 Task: Look for space in Arsikere, India from 7th July, 2023 to 14th July, 2023 for 1 adult in price range Rs.6000 to Rs.14000. Place can be shared room with 1  bedroom having 1 bed and 1 bathroom. Property type can be house, flat, guest house, hotel. Amenities needed are: wifi. Booking option can be shelf check-in. Required host language is English.
Action: Mouse moved to (446, 101)
Screenshot: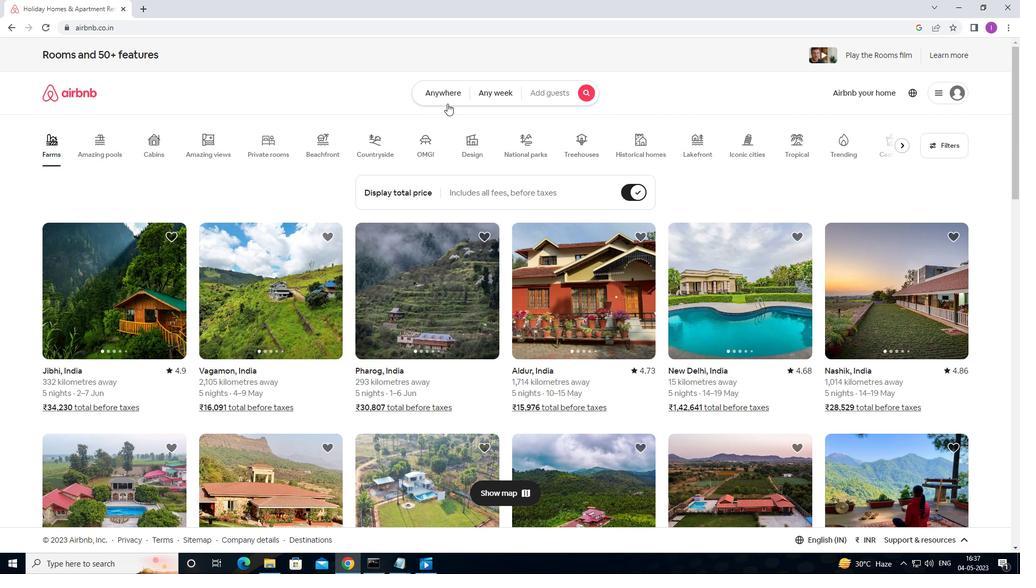 
Action: Mouse pressed left at (446, 101)
Screenshot: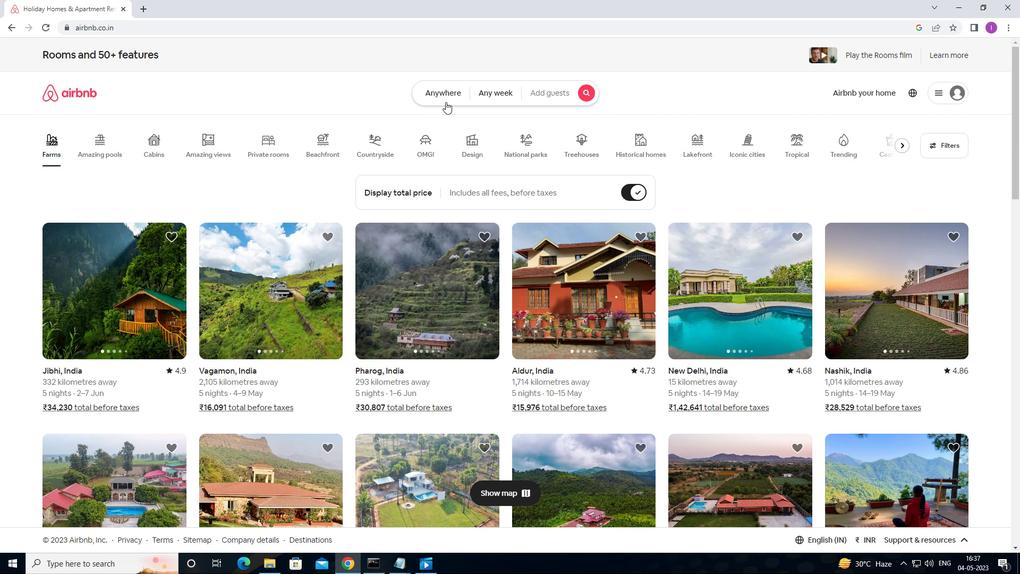 
Action: Mouse moved to (319, 134)
Screenshot: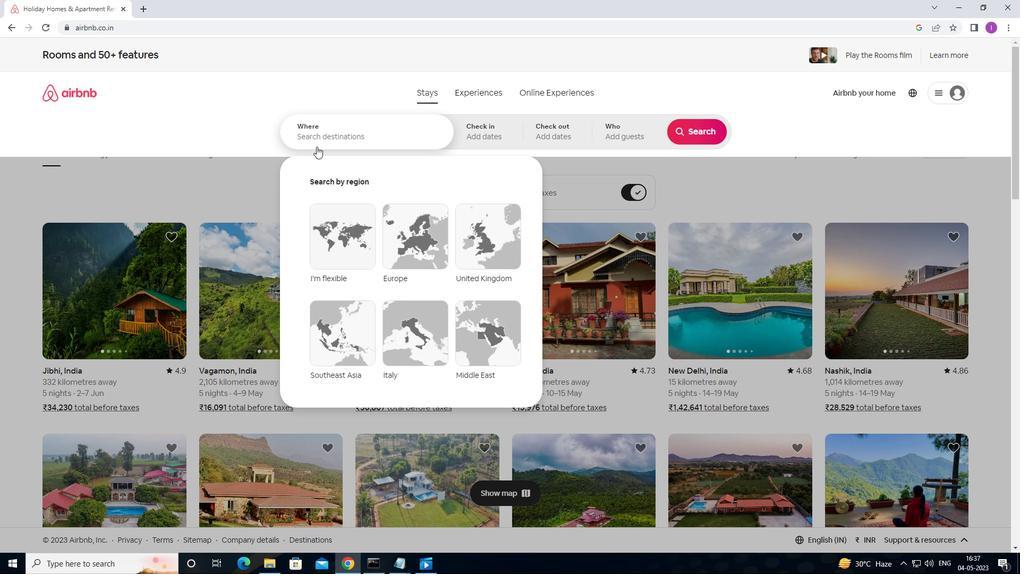 
Action: Mouse pressed left at (319, 134)
Screenshot: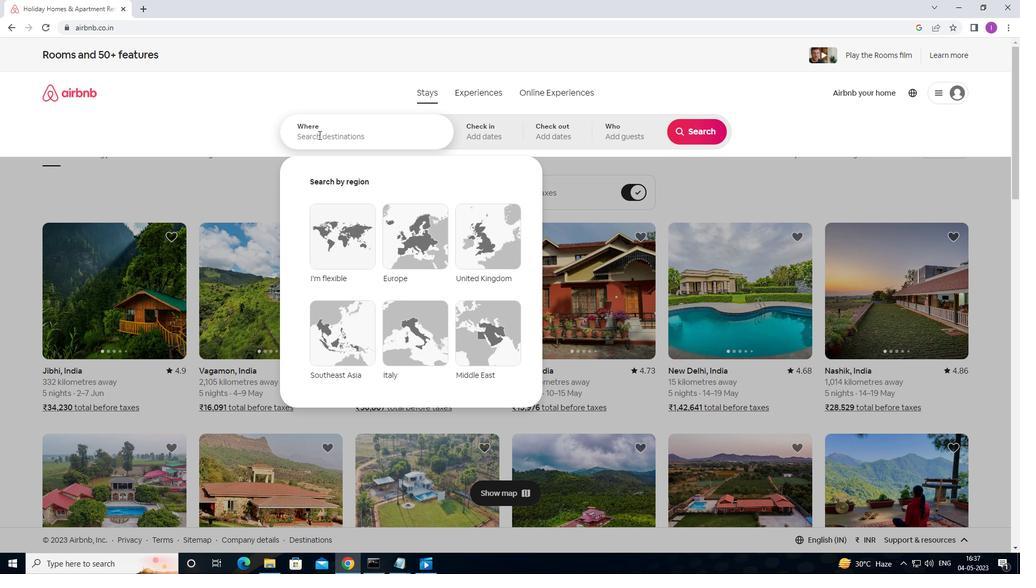 
Action: Key pressed <Key.shift>ARSIKERE,<Key.shift>INDIA
Screenshot: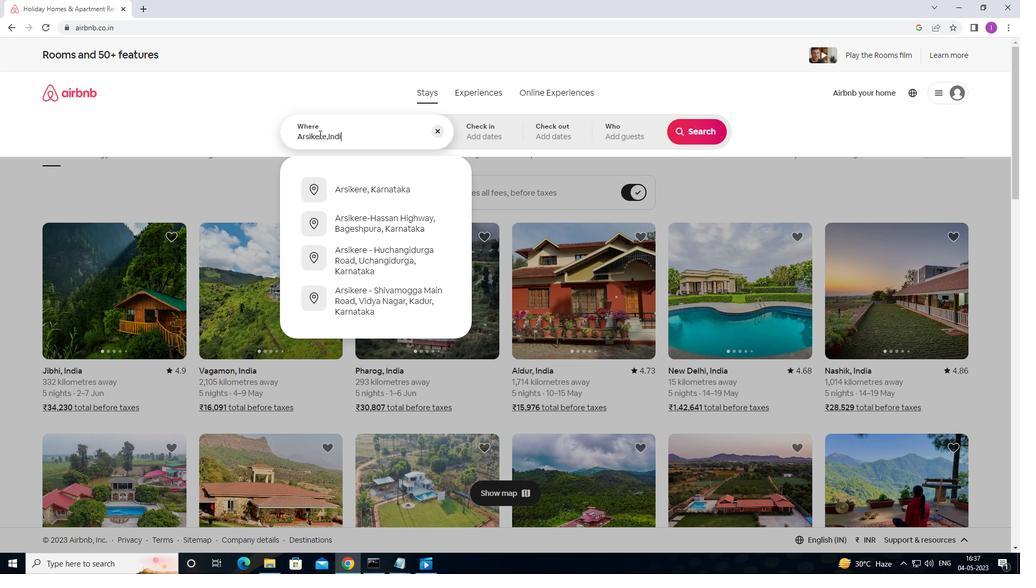 
Action: Mouse moved to (472, 127)
Screenshot: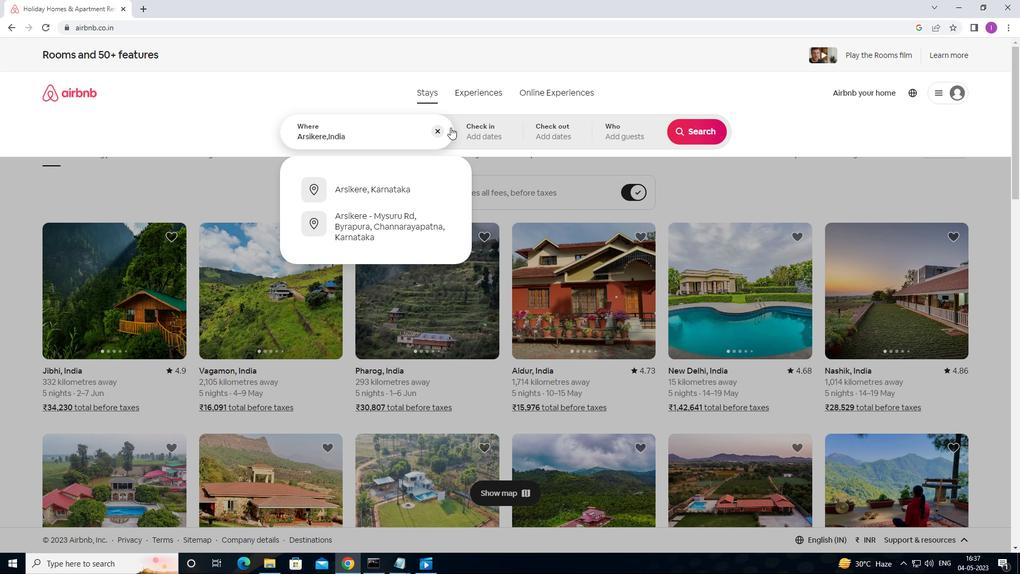 
Action: Mouse pressed left at (472, 127)
Screenshot: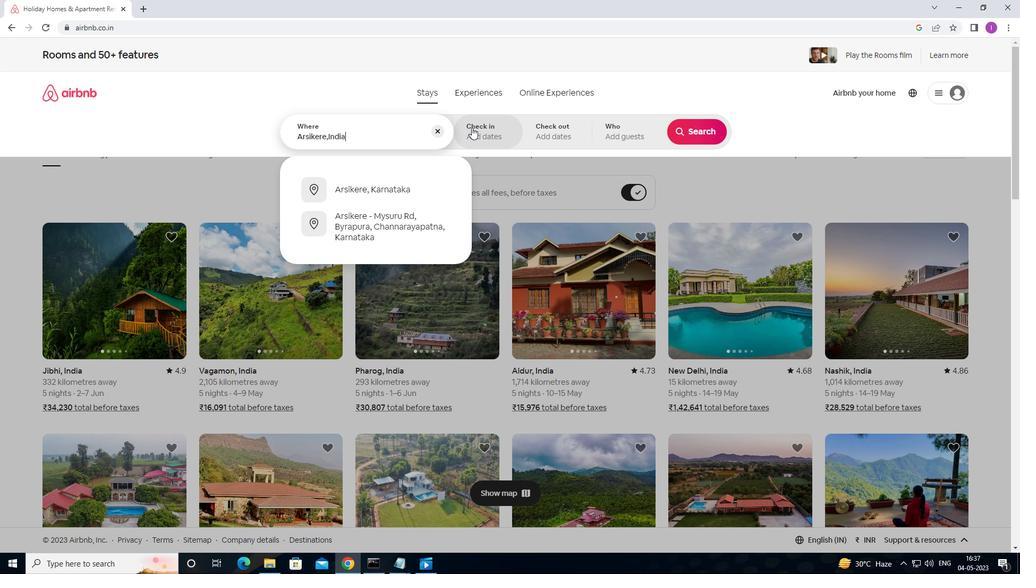 
Action: Mouse moved to (695, 223)
Screenshot: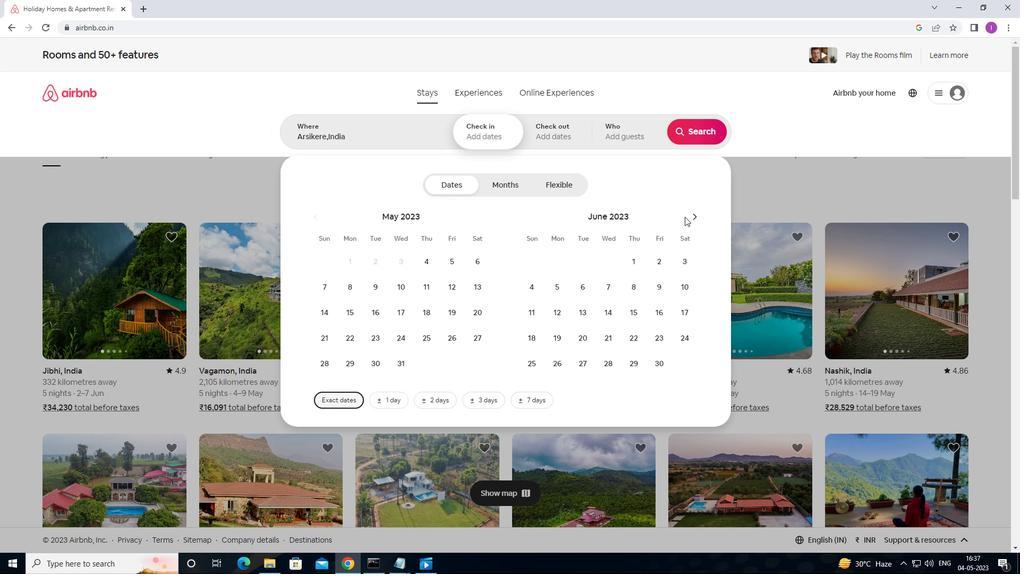 
Action: Mouse pressed left at (695, 223)
Screenshot: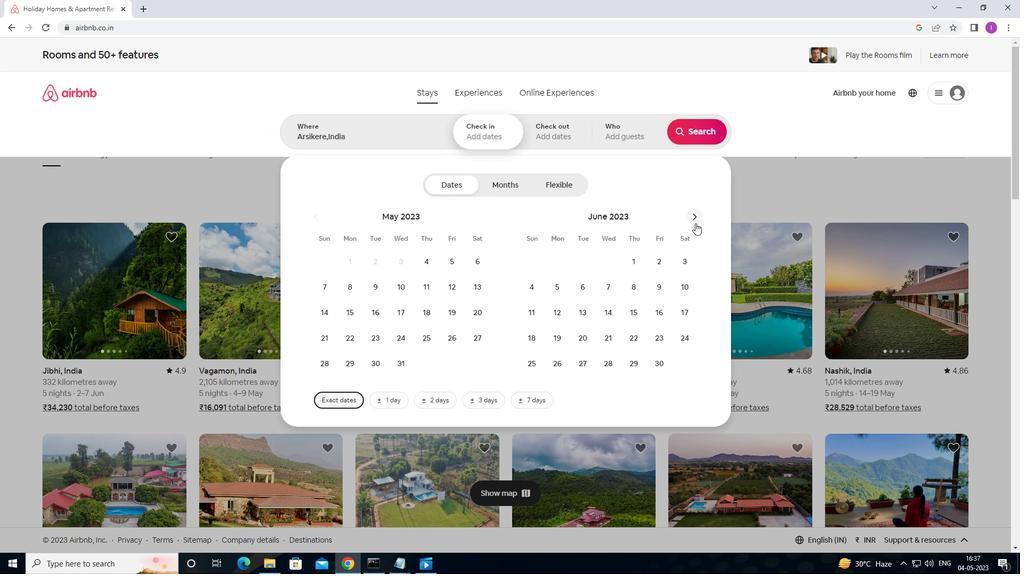 
Action: Mouse moved to (656, 283)
Screenshot: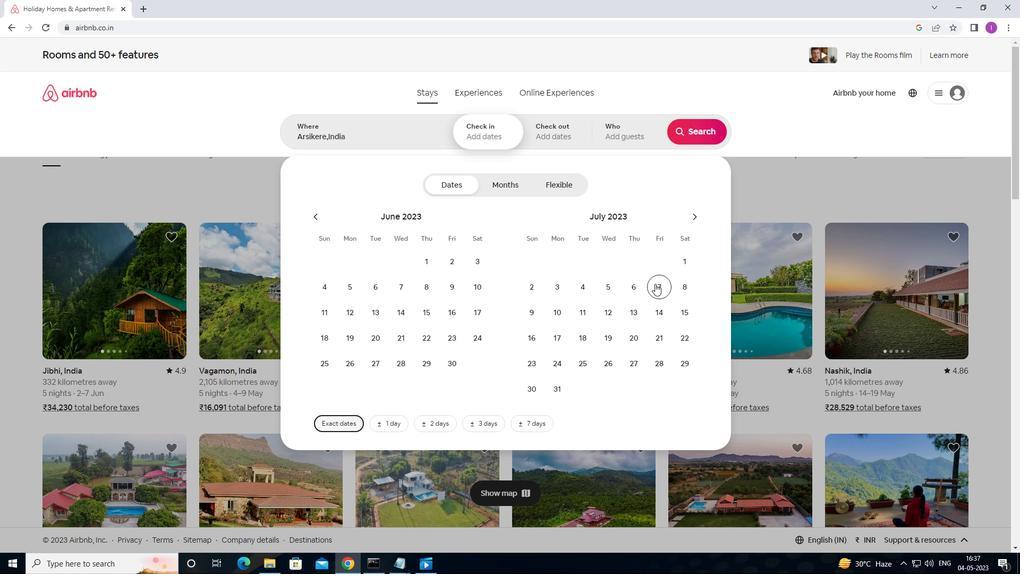 
Action: Mouse pressed left at (656, 283)
Screenshot: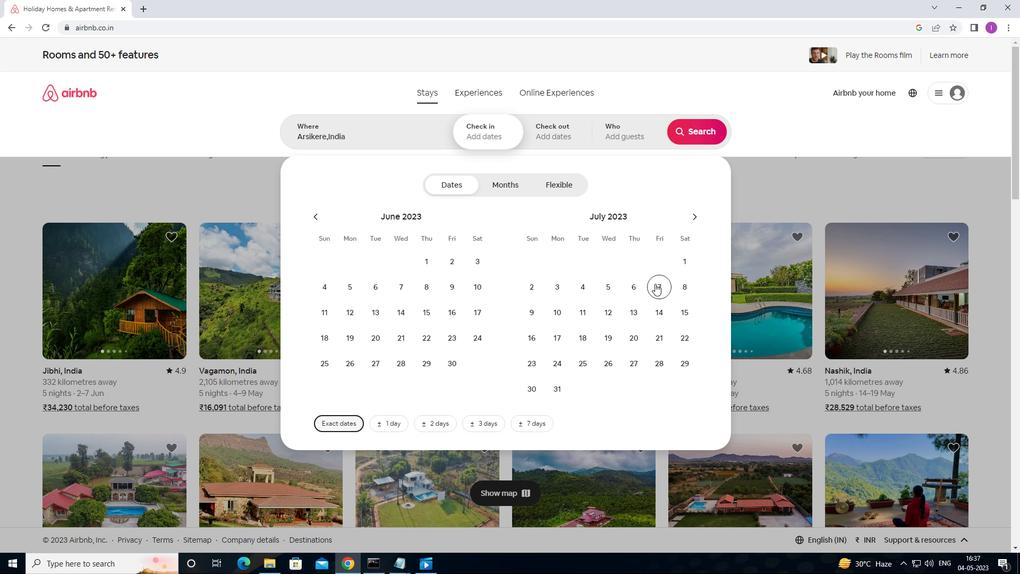 
Action: Mouse moved to (662, 312)
Screenshot: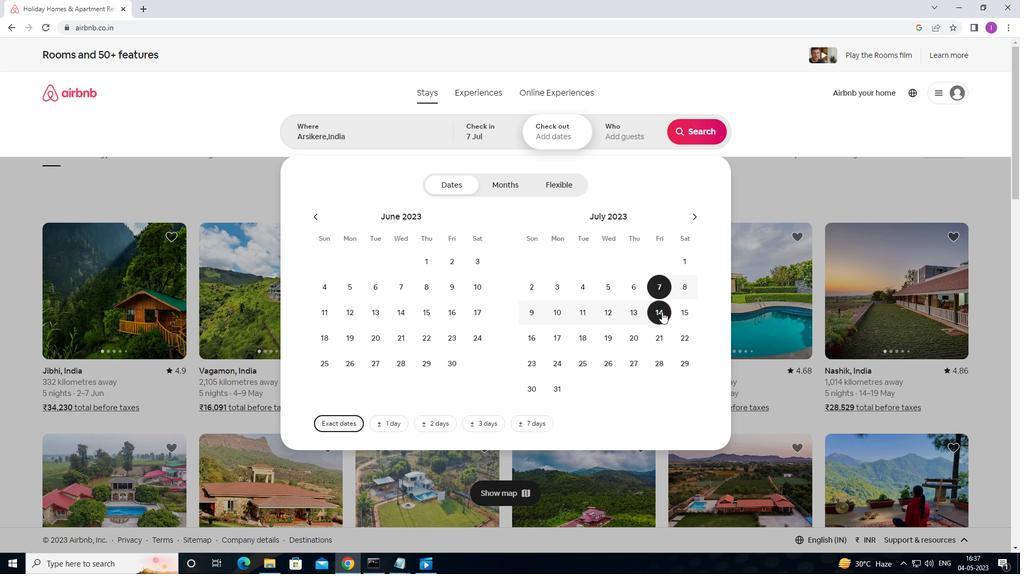 
Action: Mouse pressed left at (662, 312)
Screenshot: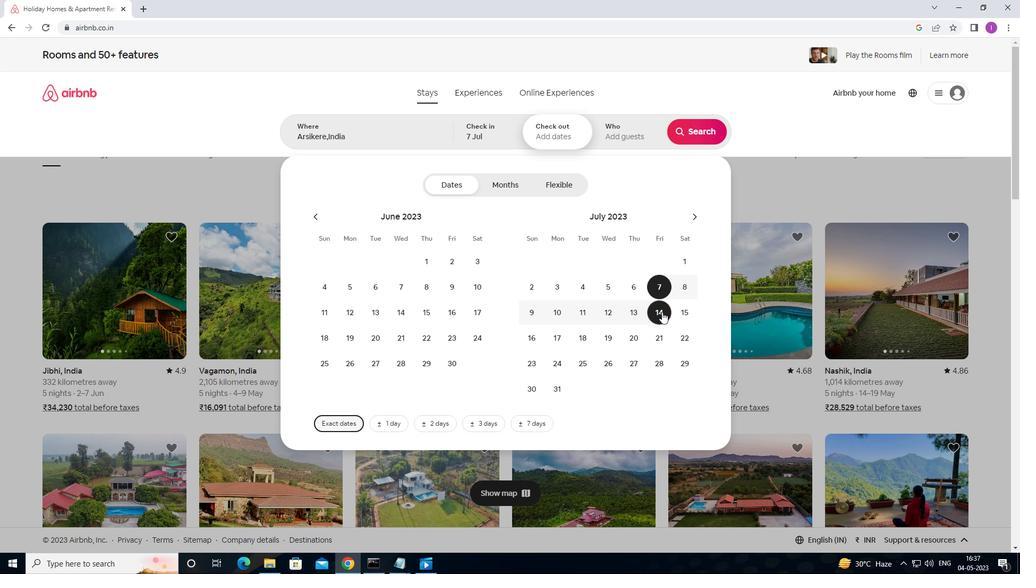 
Action: Mouse moved to (648, 131)
Screenshot: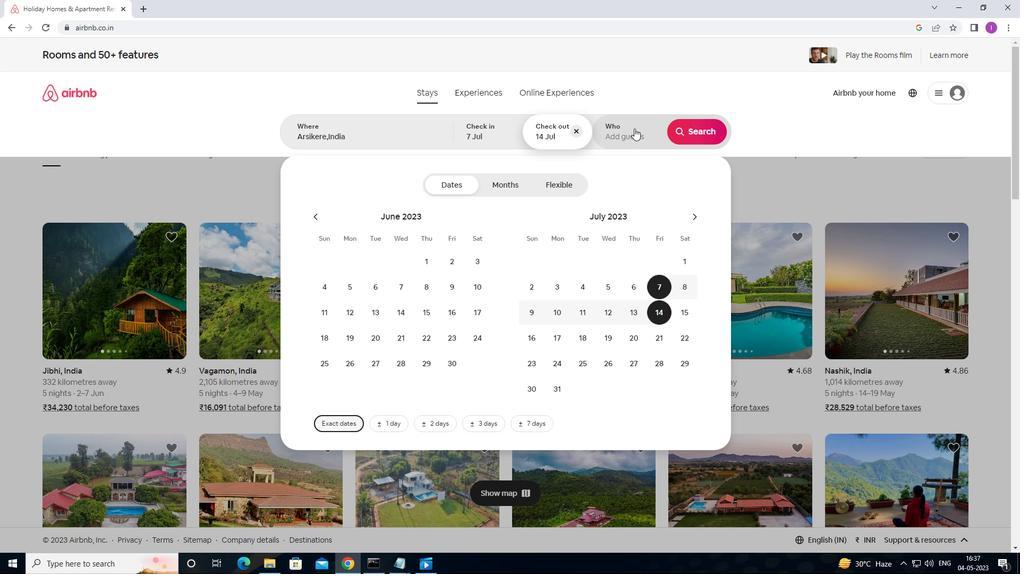 
Action: Mouse pressed left at (648, 131)
Screenshot: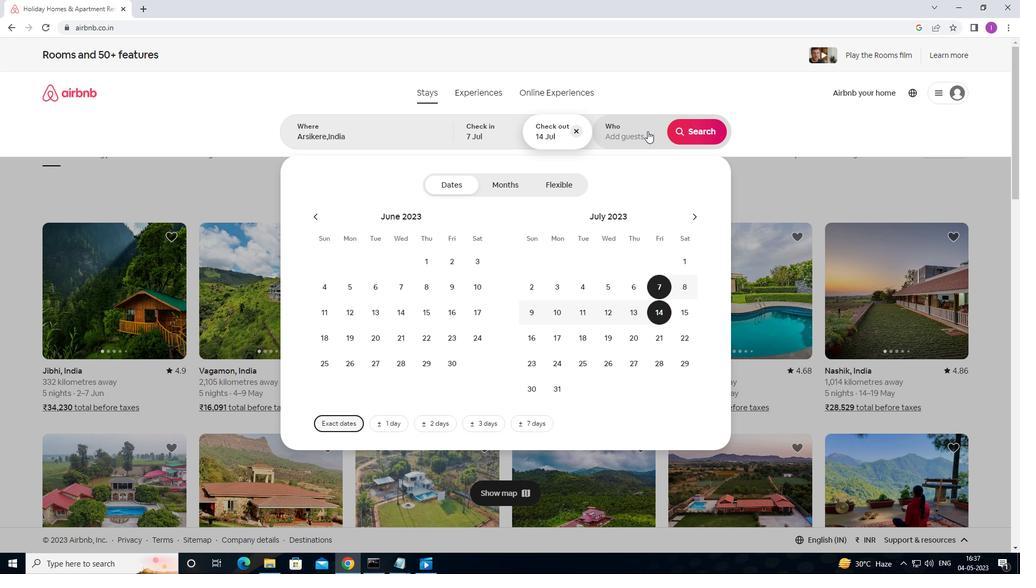 
Action: Mouse moved to (694, 183)
Screenshot: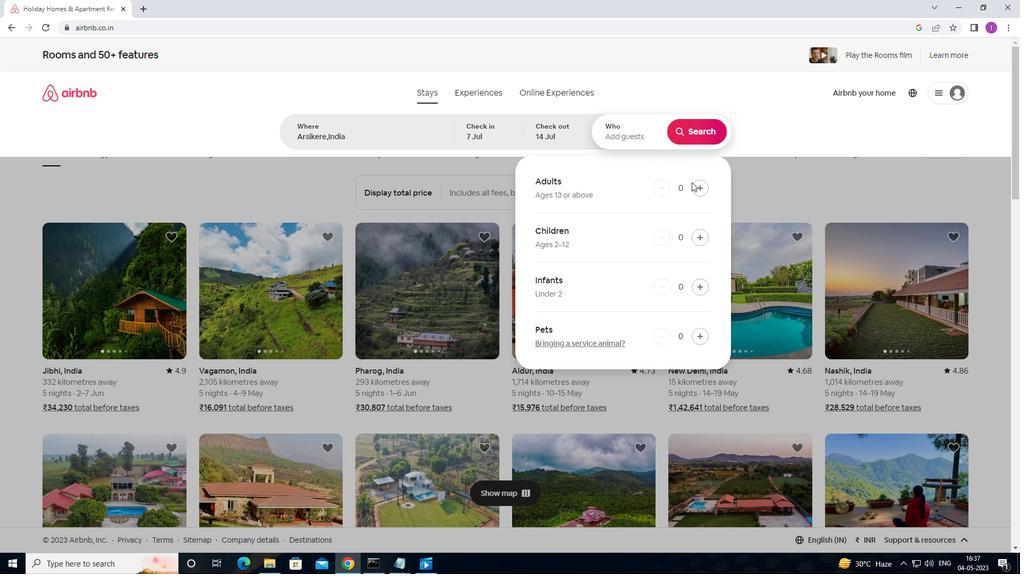 
Action: Mouse pressed left at (694, 183)
Screenshot: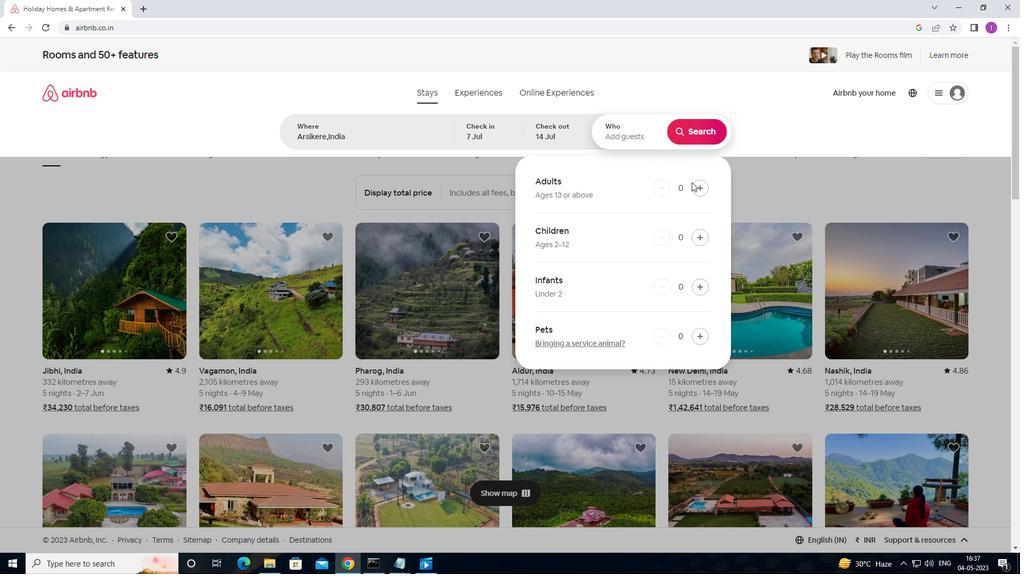
Action: Mouse moved to (694, 183)
Screenshot: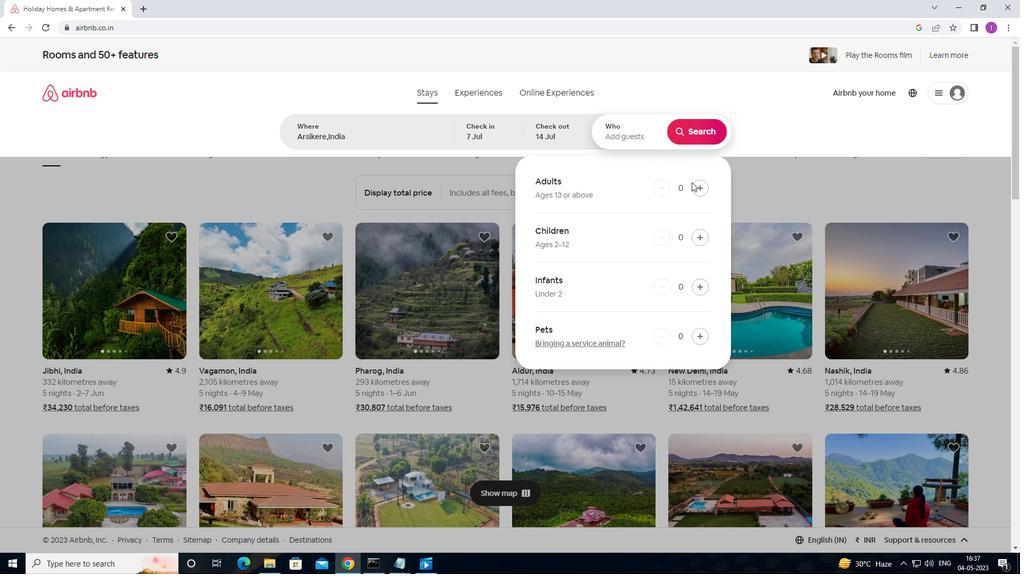 
Action: Mouse pressed left at (694, 183)
Screenshot: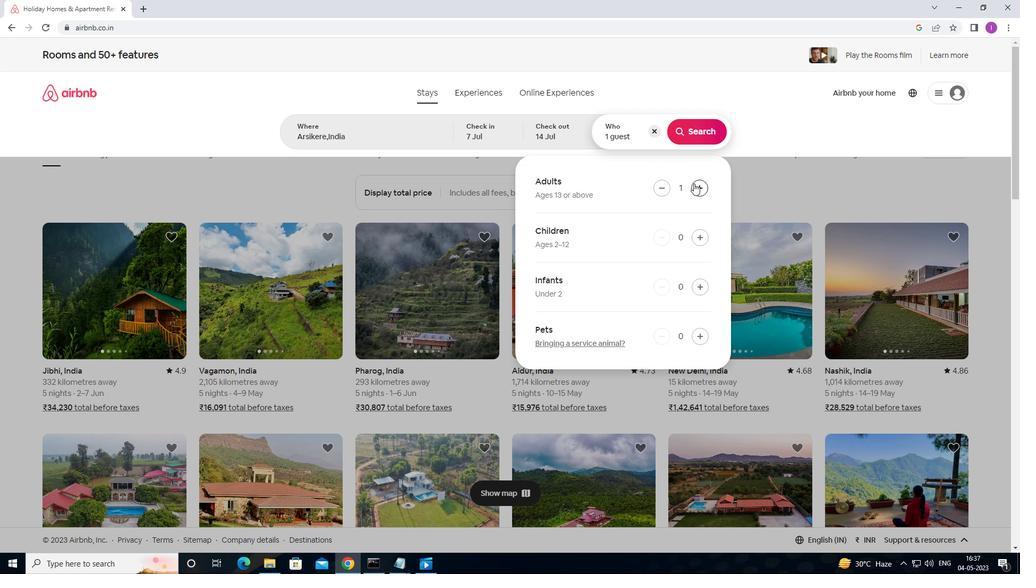 
Action: Mouse moved to (665, 183)
Screenshot: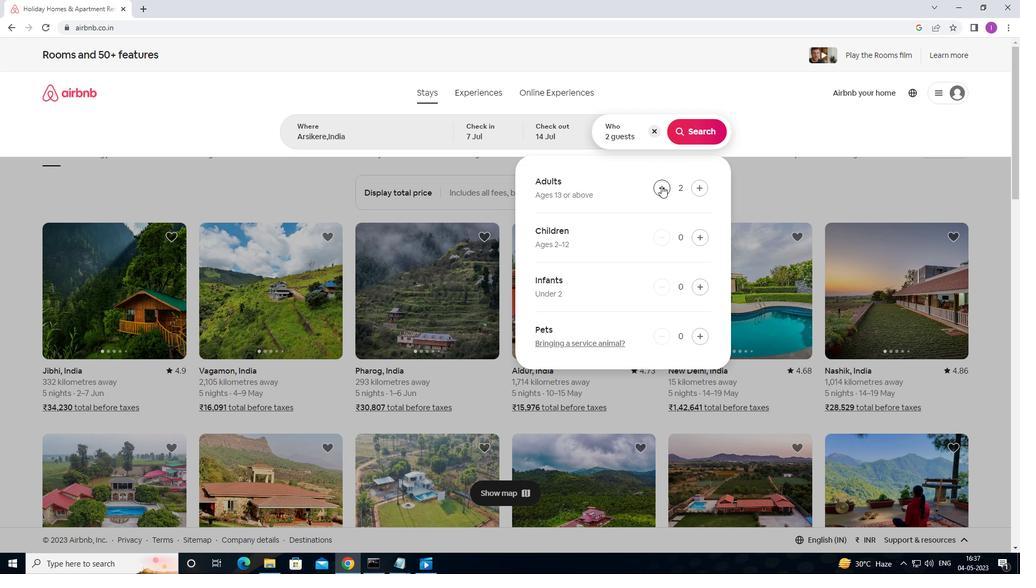
Action: Mouse pressed left at (665, 183)
Screenshot: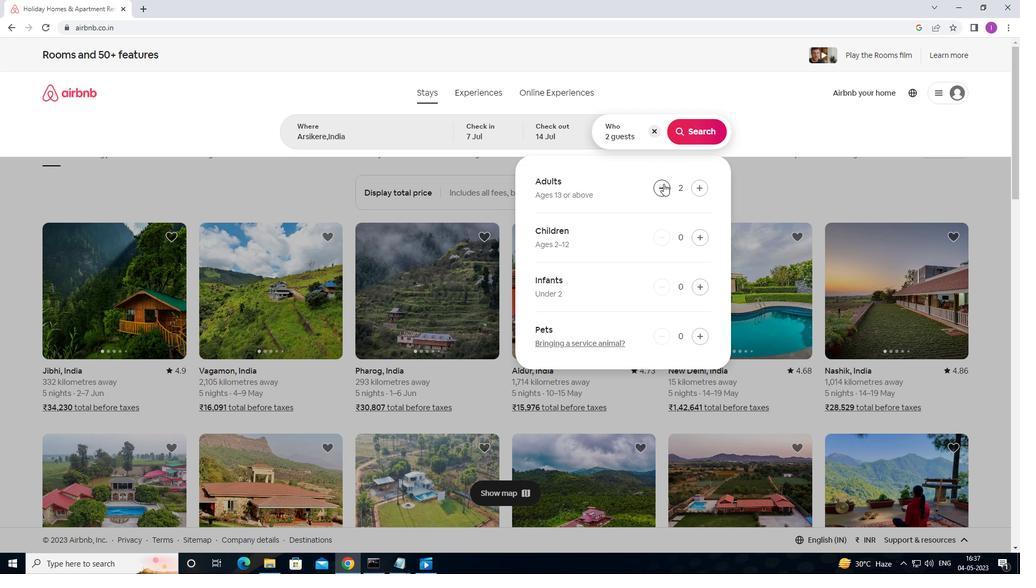 
Action: Mouse moved to (714, 128)
Screenshot: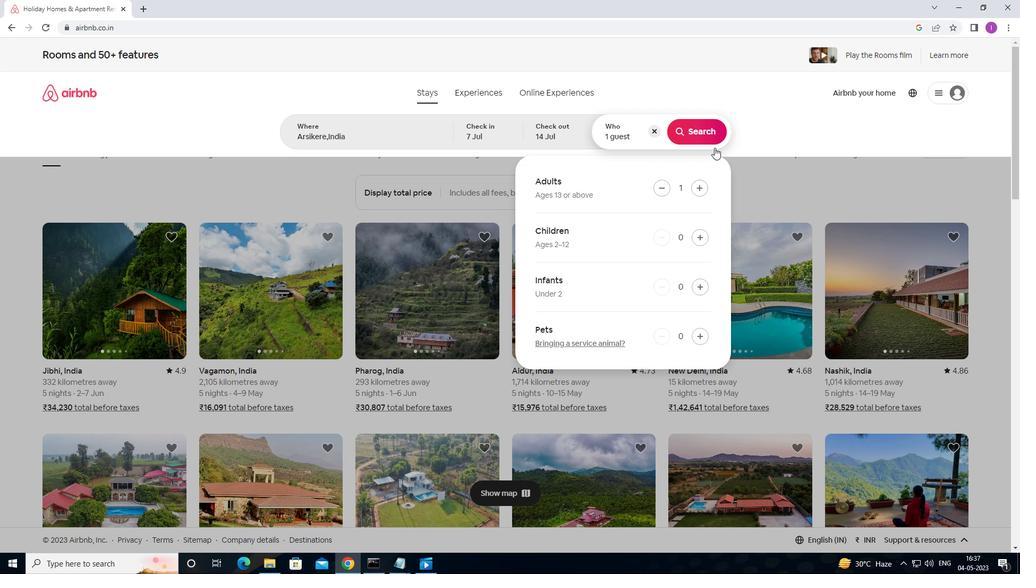 
Action: Mouse pressed left at (714, 128)
Screenshot: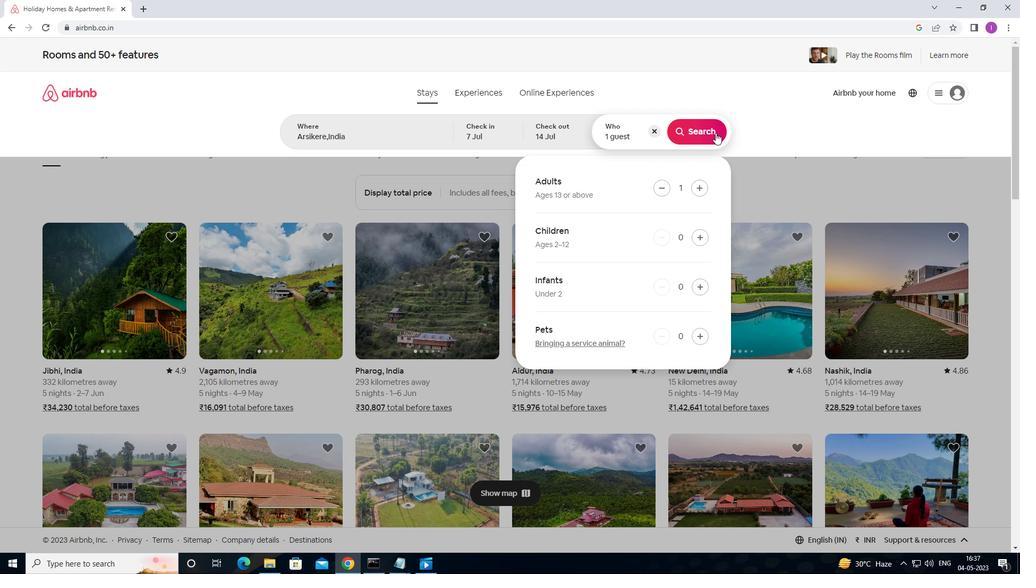 
Action: Mouse moved to (968, 103)
Screenshot: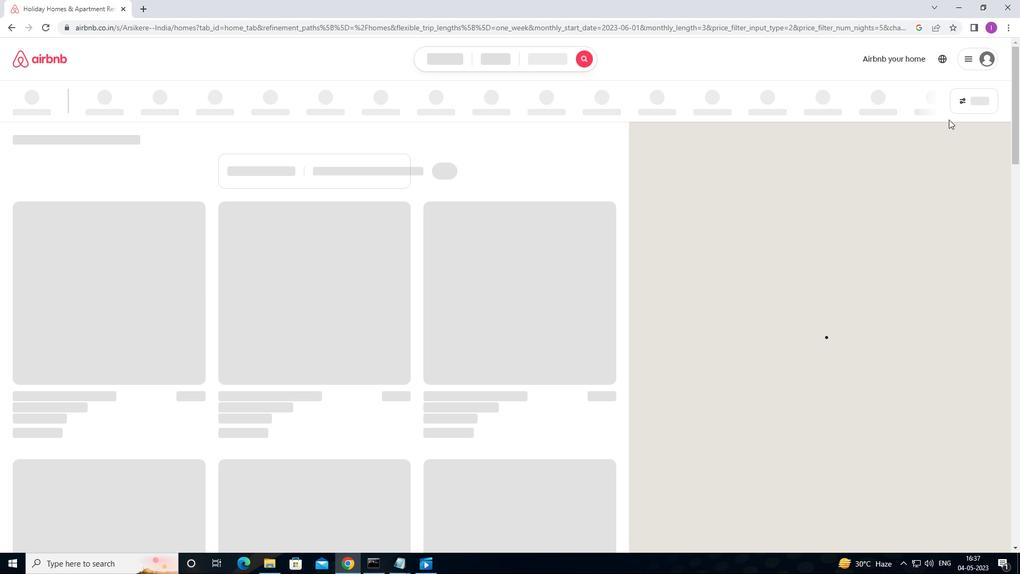 
Action: Mouse pressed left at (968, 103)
Screenshot: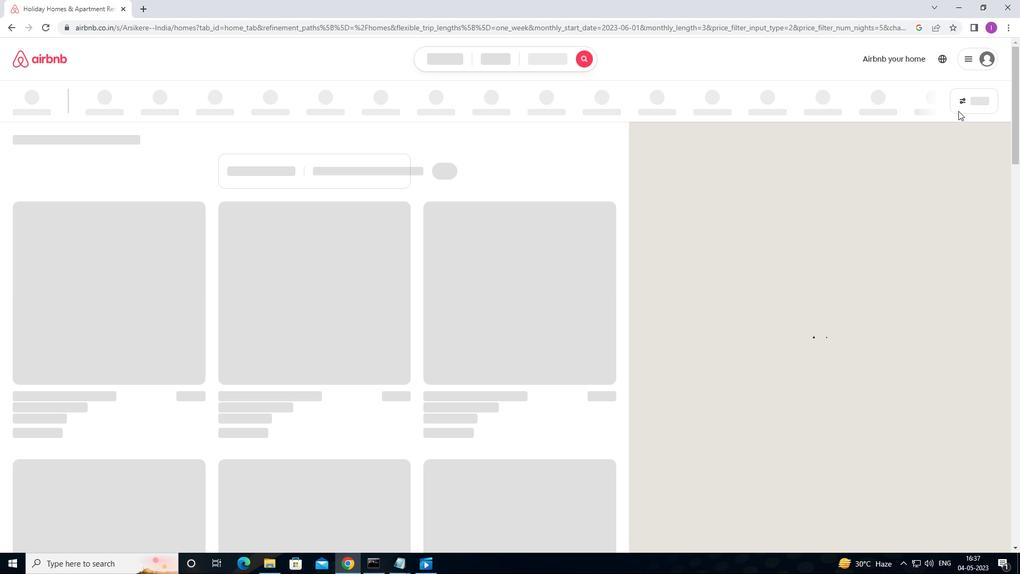 
Action: Mouse moved to (399, 236)
Screenshot: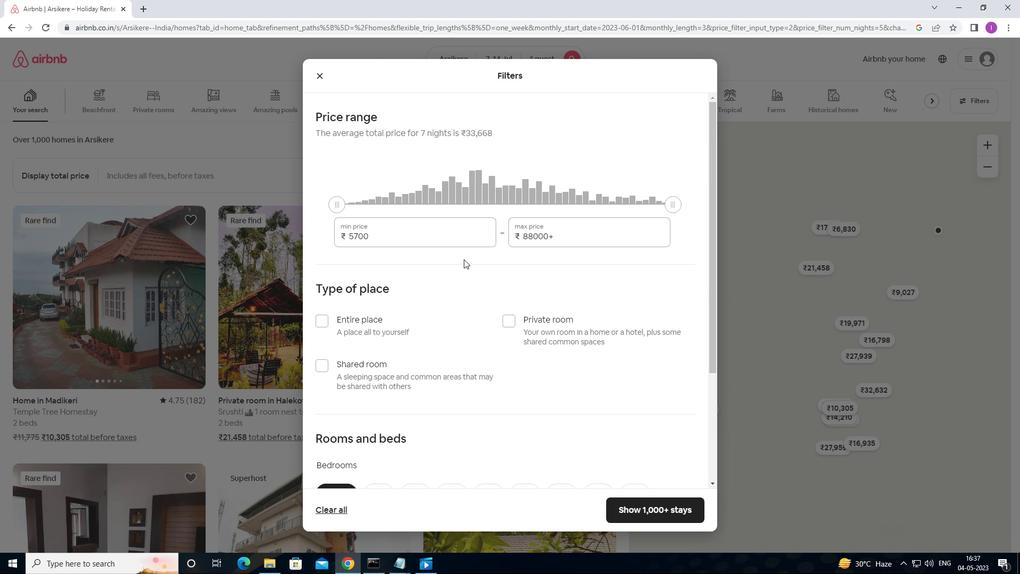 
Action: Mouse pressed left at (399, 236)
Screenshot: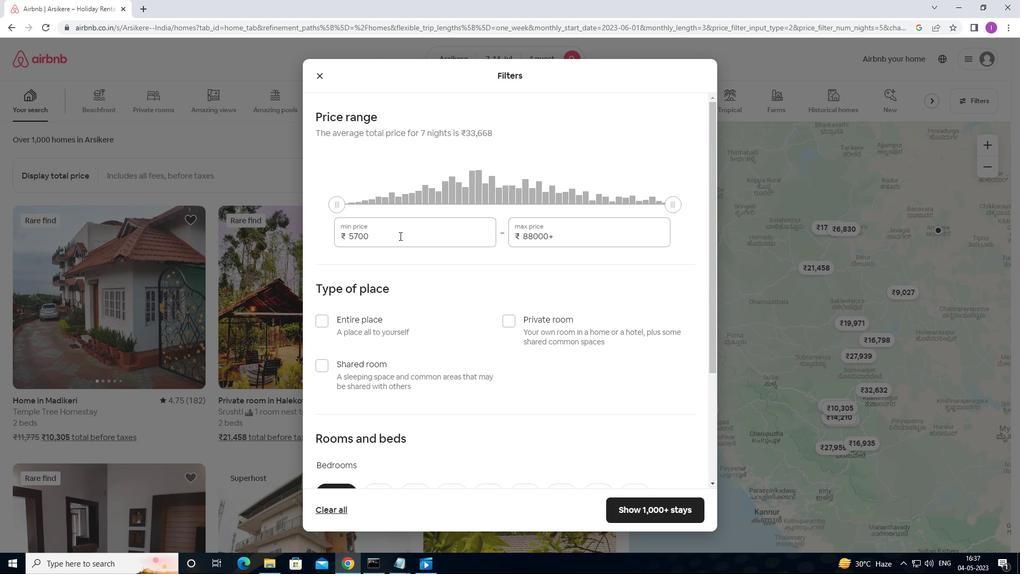 
Action: Mouse moved to (338, 231)
Screenshot: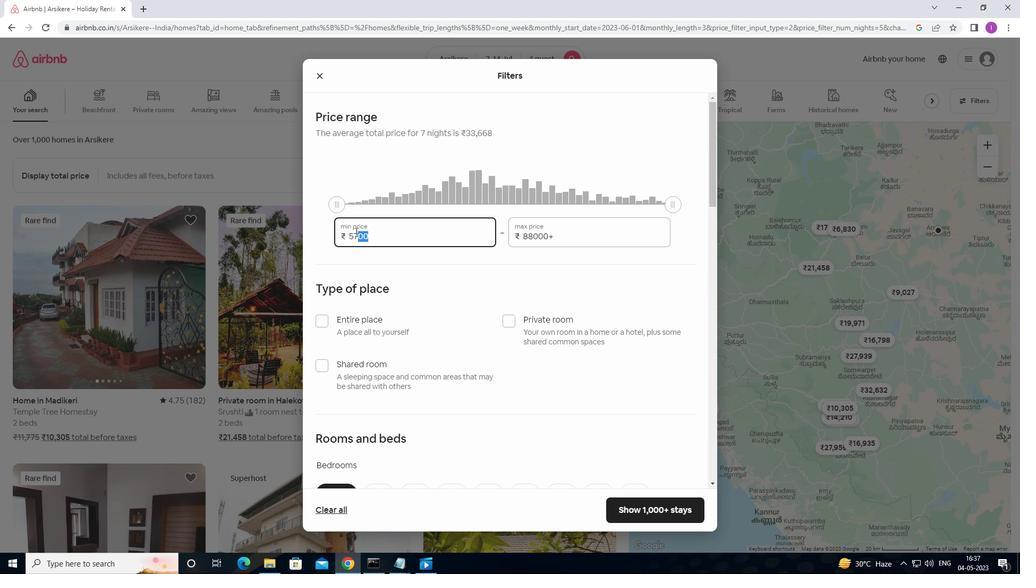 
Action: Key pressed 6000
Screenshot: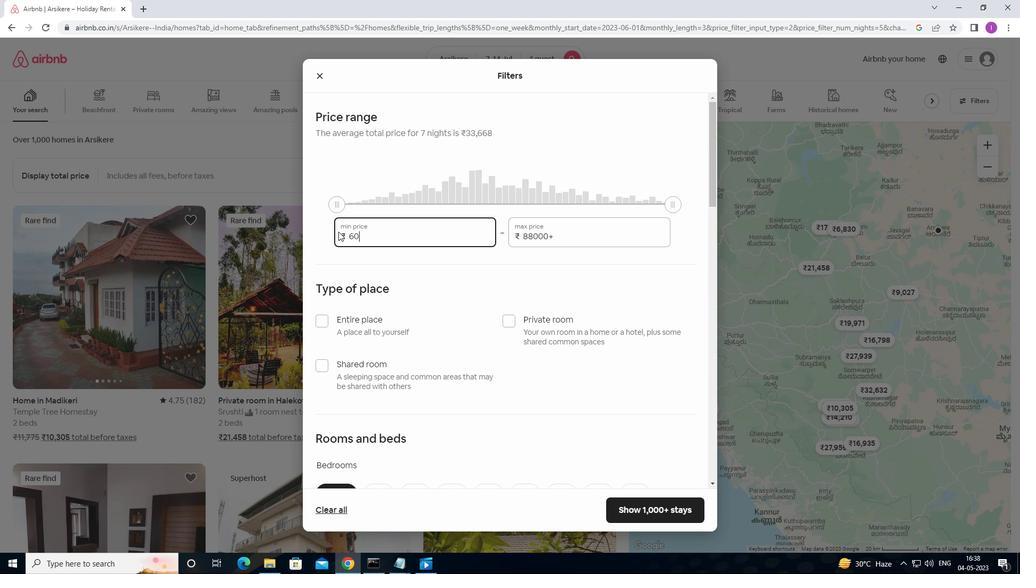 
Action: Mouse moved to (562, 239)
Screenshot: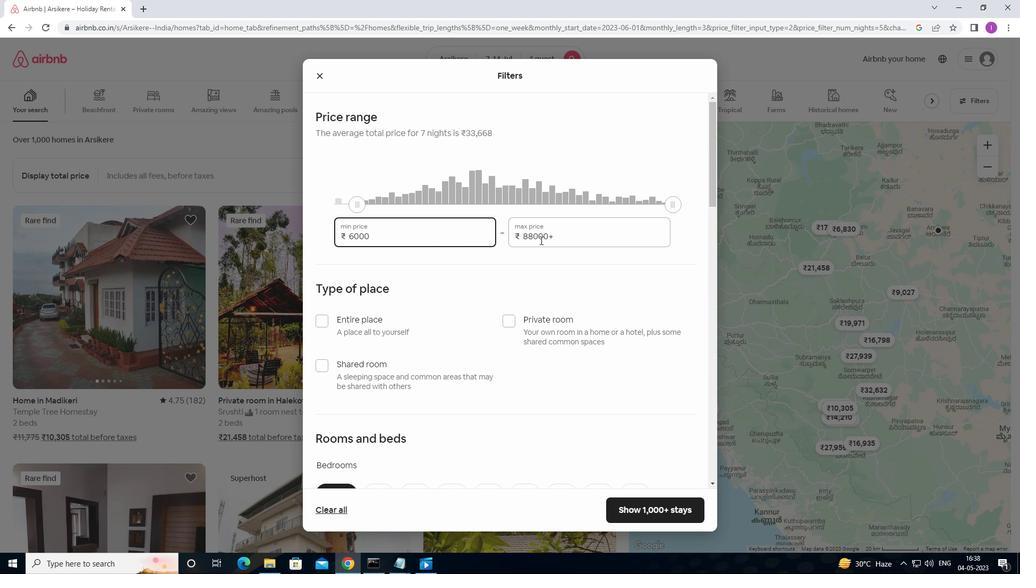
Action: Mouse pressed left at (562, 239)
Screenshot: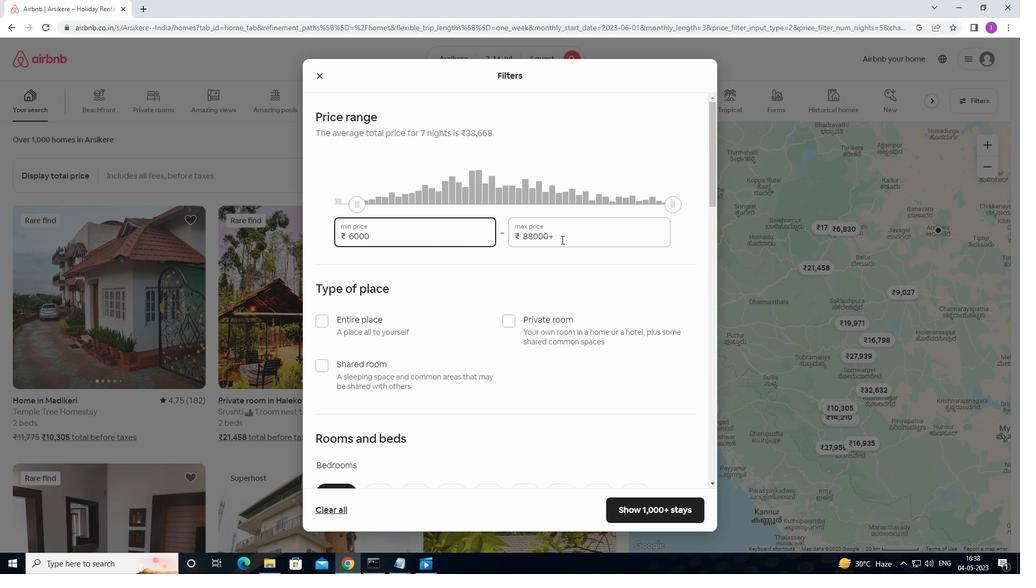
Action: Mouse moved to (505, 248)
Screenshot: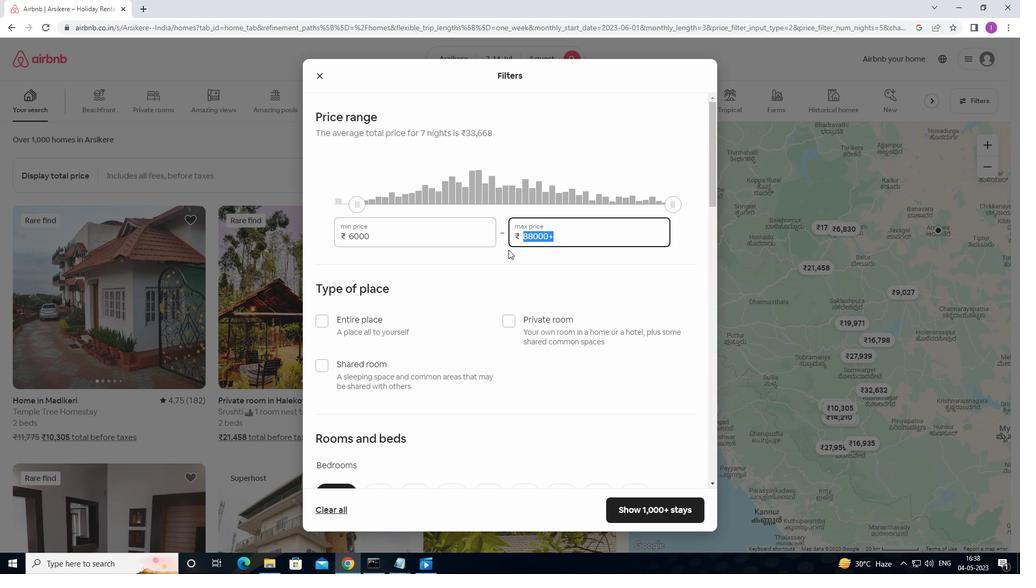 
Action: Key pressed 1
Screenshot: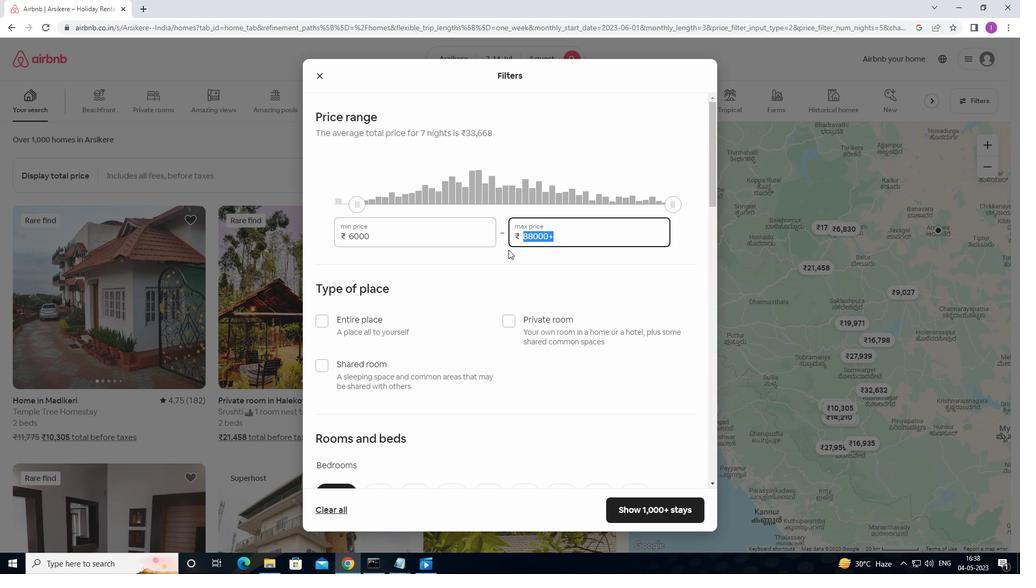 
Action: Mouse moved to (487, 248)
Screenshot: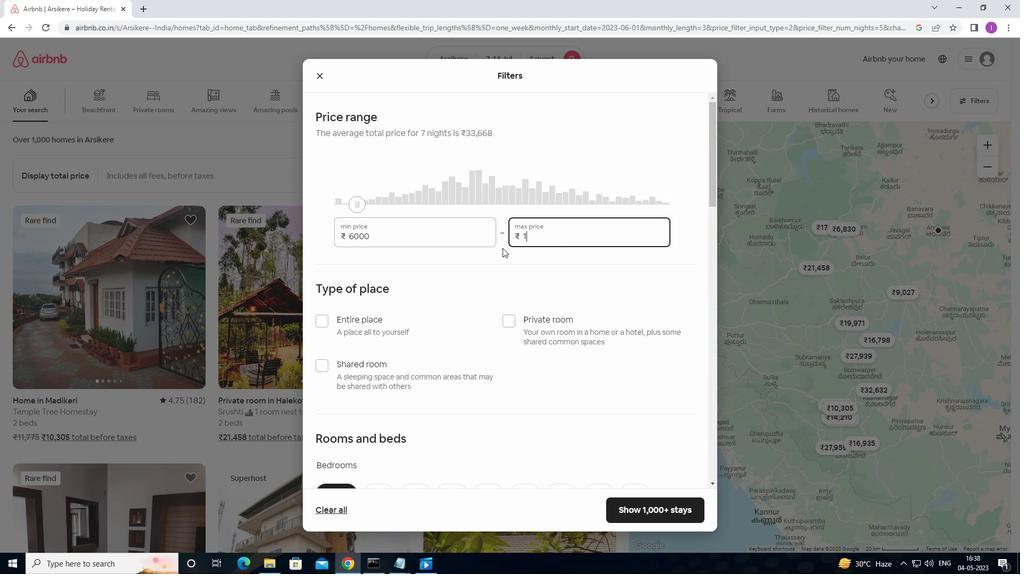 
Action: Key pressed 400O0
Screenshot: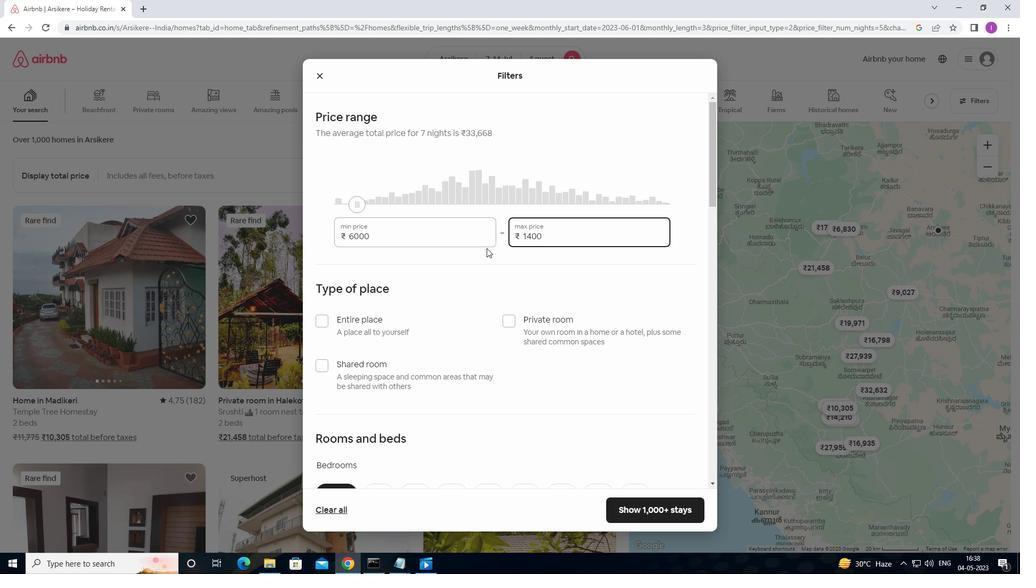 
Action: Mouse moved to (324, 366)
Screenshot: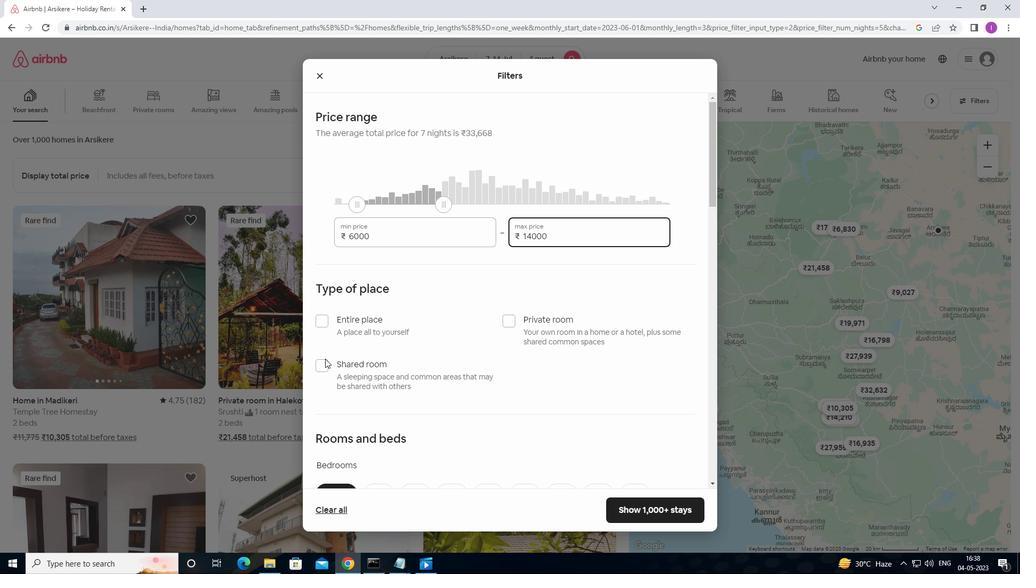 
Action: Mouse pressed left at (324, 366)
Screenshot: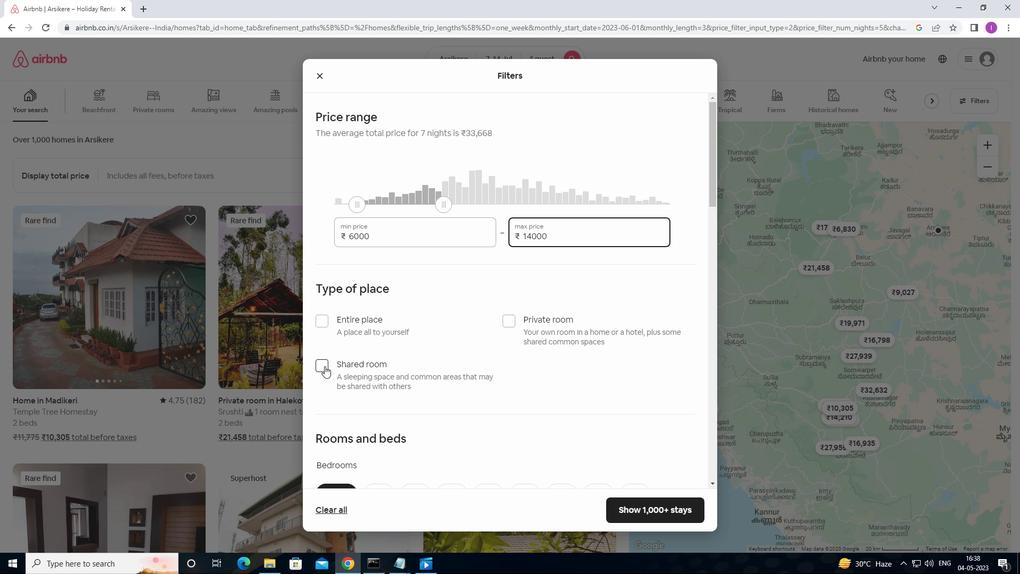 
Action: Mouse moved to (400, 355)
Screenshot: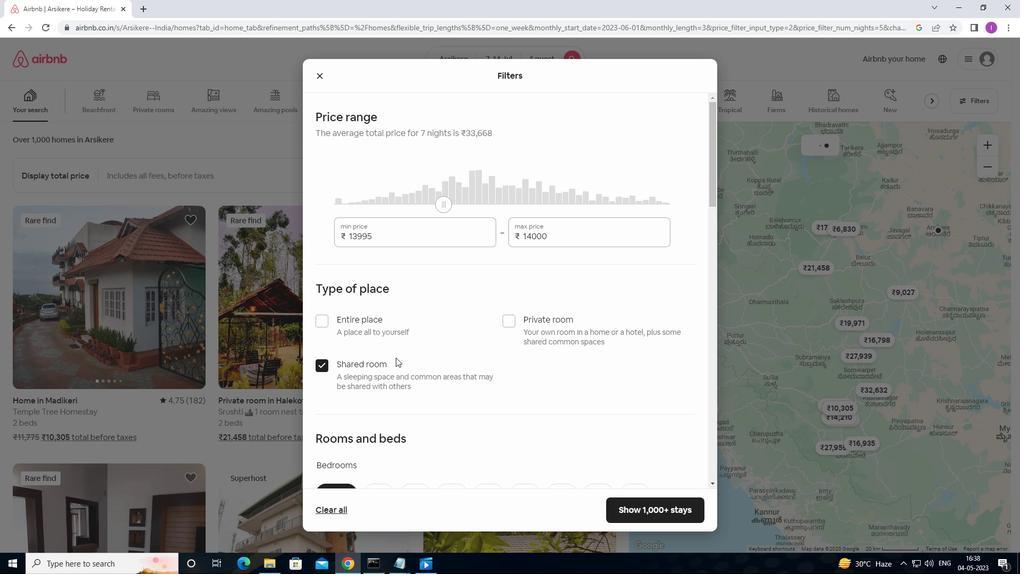 
Action: Mouse scrolled (400, 355) with delta (0, 0)
Screenshot: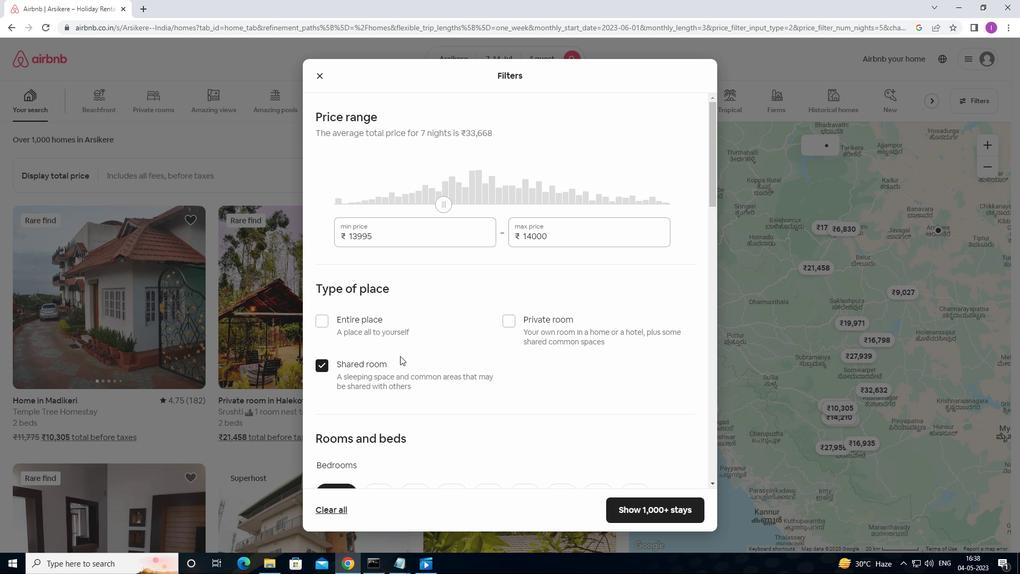 
Action: Mouse moved to (401, 354)
Screenshot: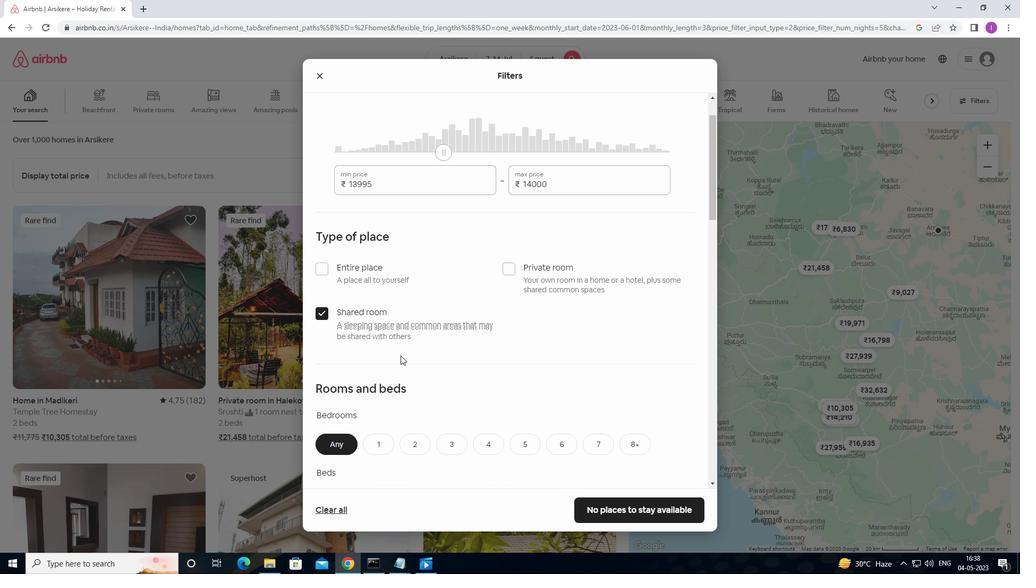 
Action: Mouse scrolled (401, 354) with delta (0, 0)
Screenshot: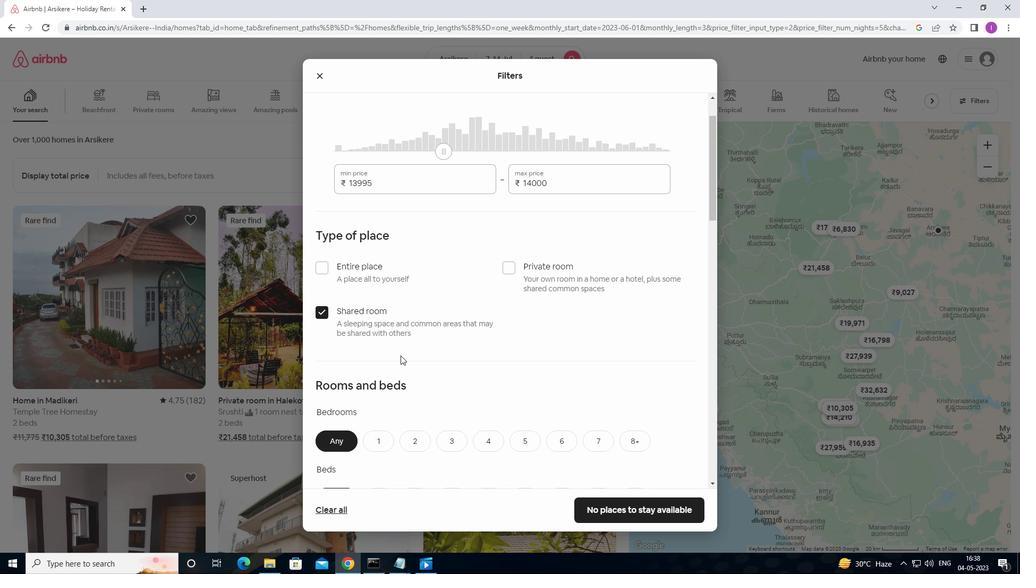 
Action: Mouse moved to (377, 373)
Screenshot: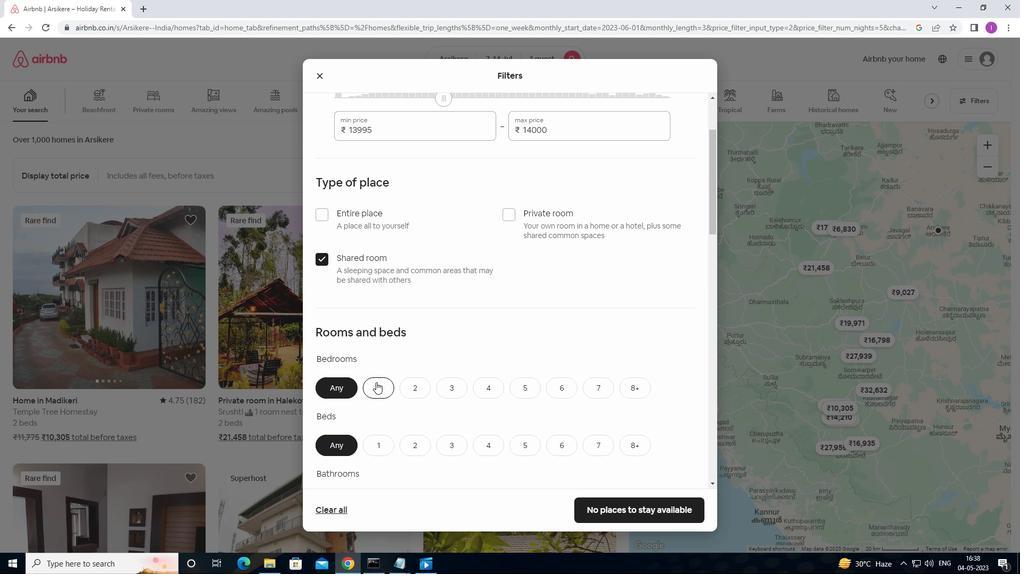 
Action: Mouse scrolled (377, 373) with delta (0, 0)
Screenshot: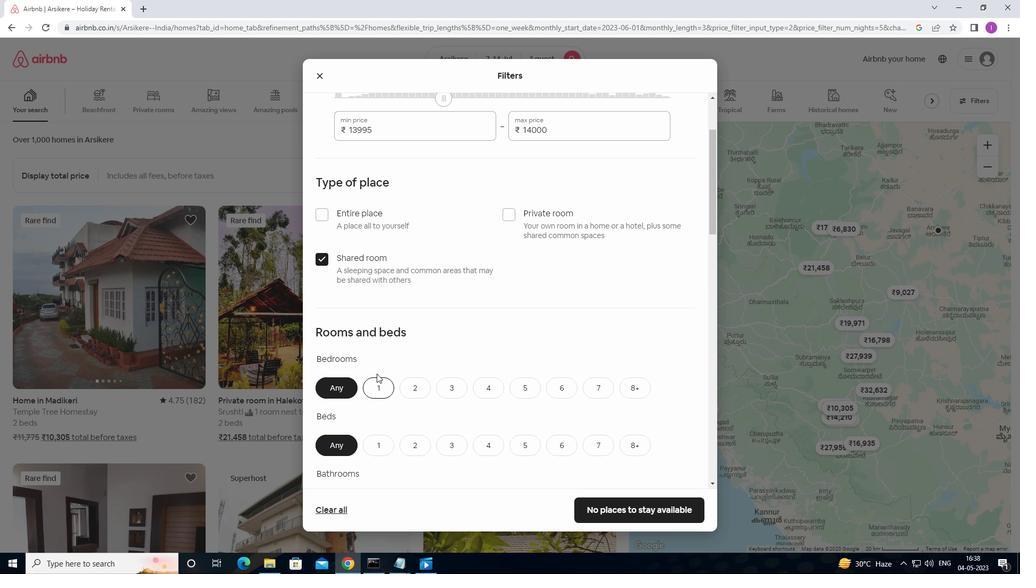 
Action: Mouse scrolled (377, 373) with delta (0, 0)
Screenshot: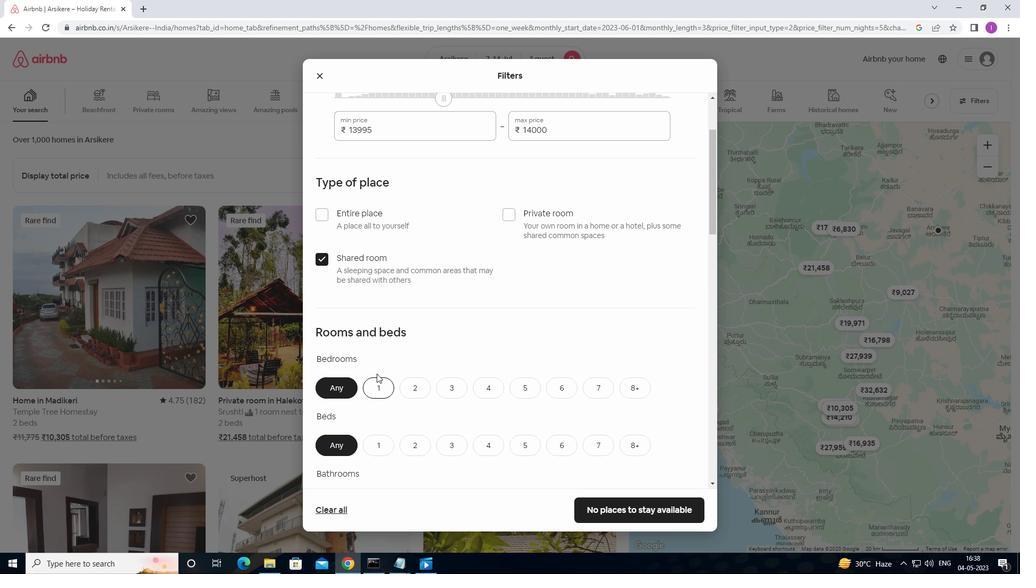 
Action: Mouse scrolled (377, 373) with delta (0, 0)
Screenshot: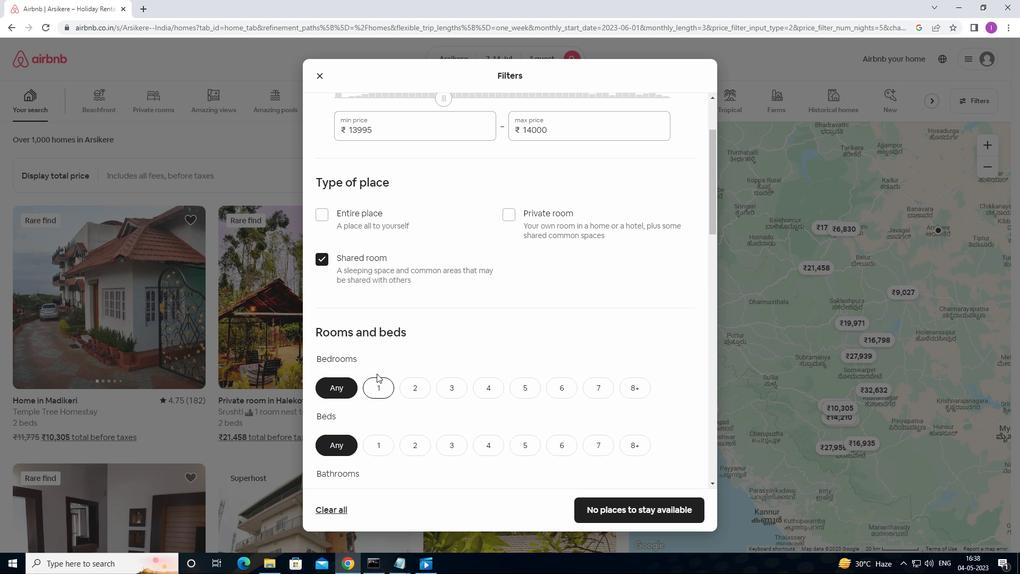 
Action: Mouse moved to (379, 230)
Screenshot: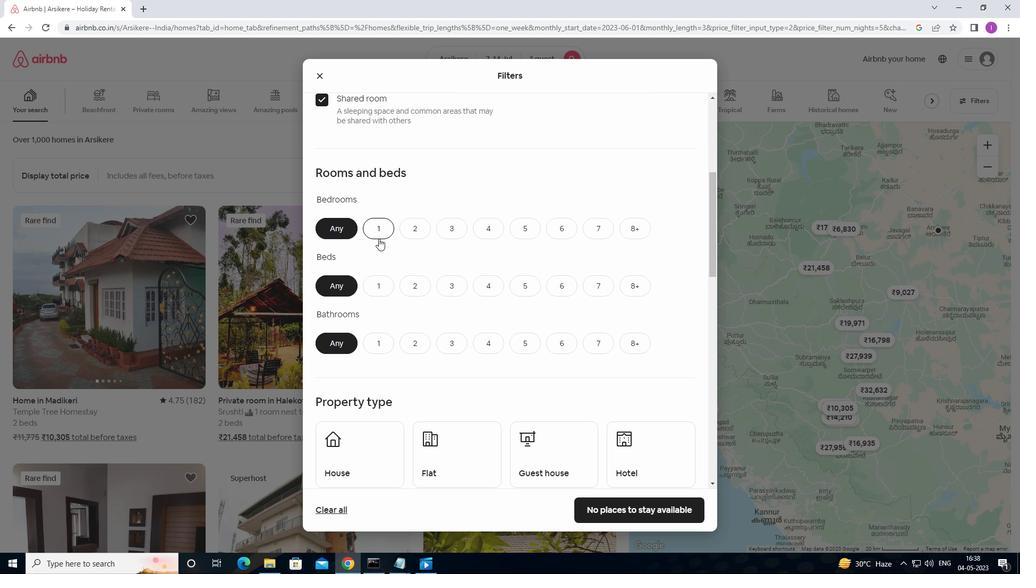 
Action: Mouse pressed left at (379, 230)
Screenshot: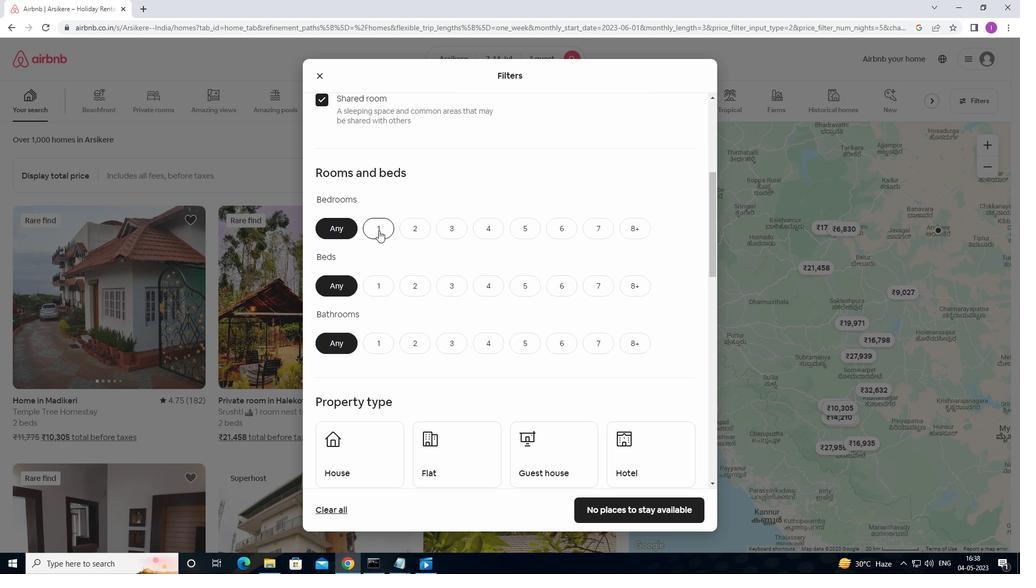 
Action: Mouse moved to (385, 292)
Screenshot: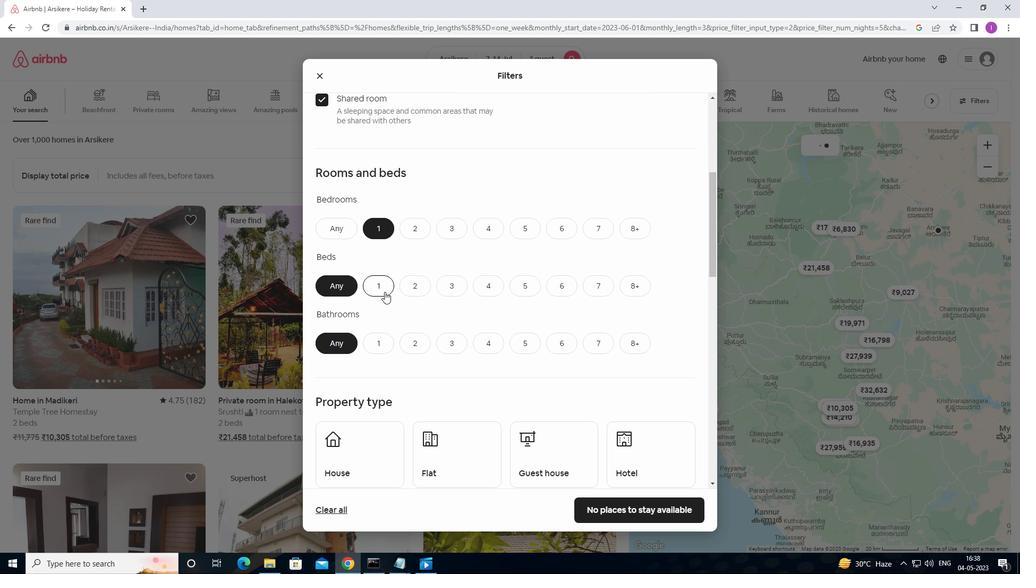 
Action: Mouse pressed left at (385, 292)
Screenshot: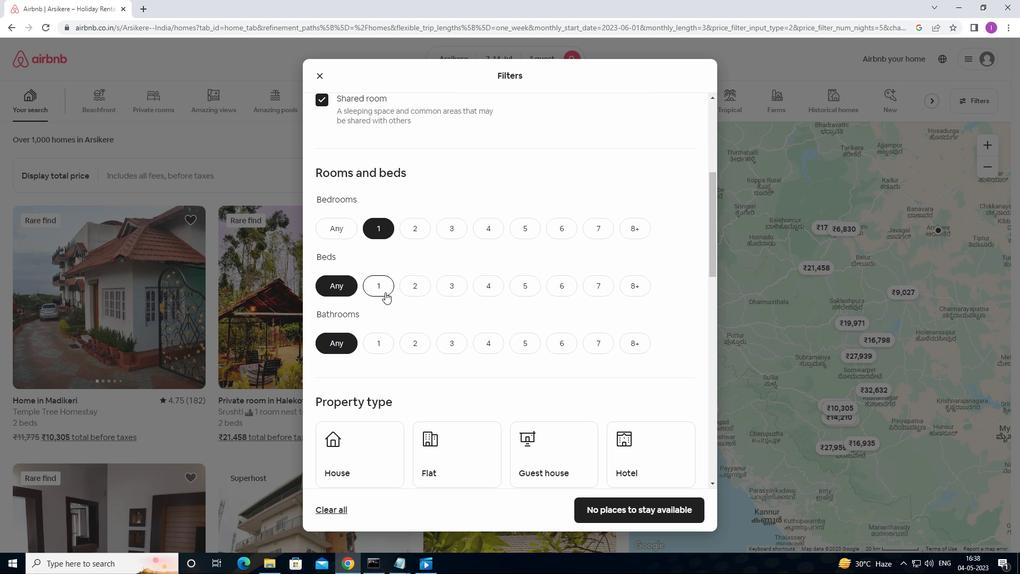
Action: Mouse moved to (378, 334)
Screenshot: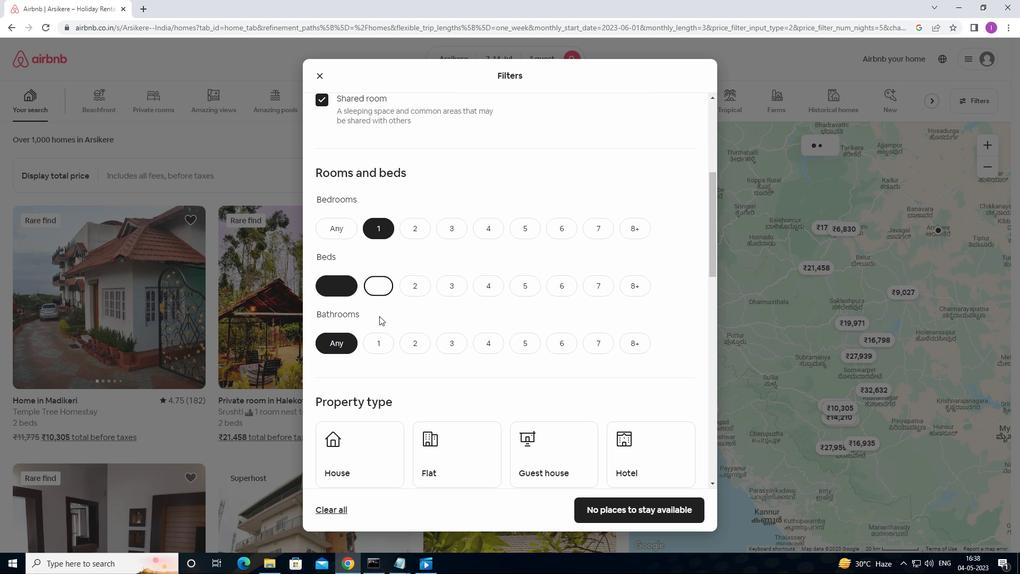
Action: Mouse pressed left at (378, 334)
Screenshot: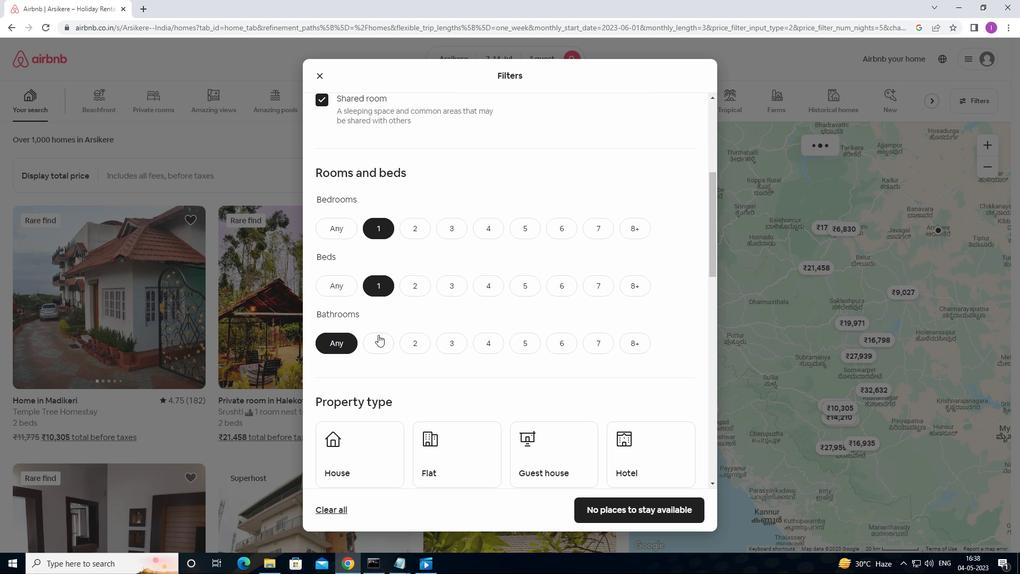 
Action: Mouse moved to (408, 381)
Screenshot: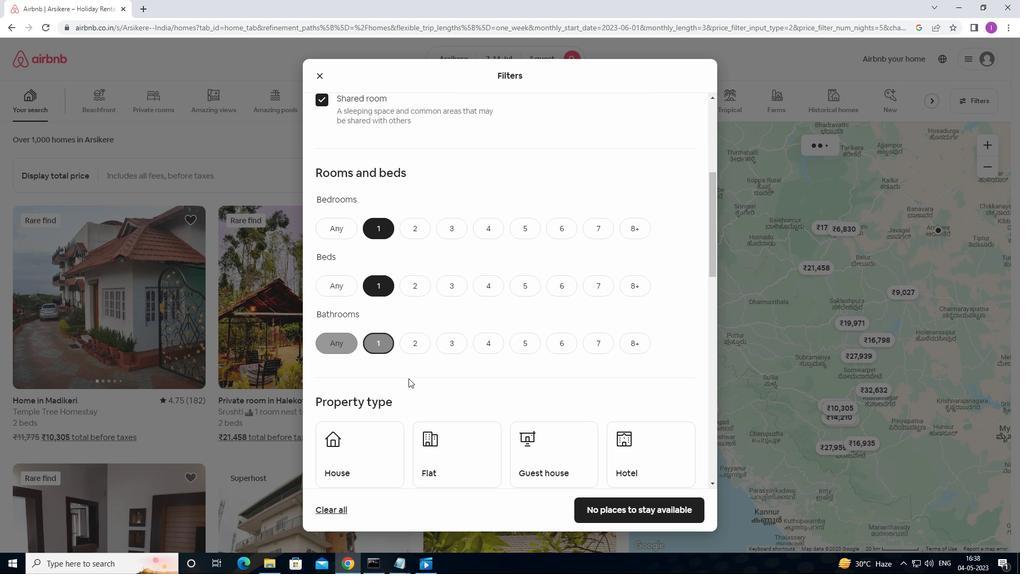 
Action: Mouse scrolled (408, 381) with delta (0, 0)
Screenshot: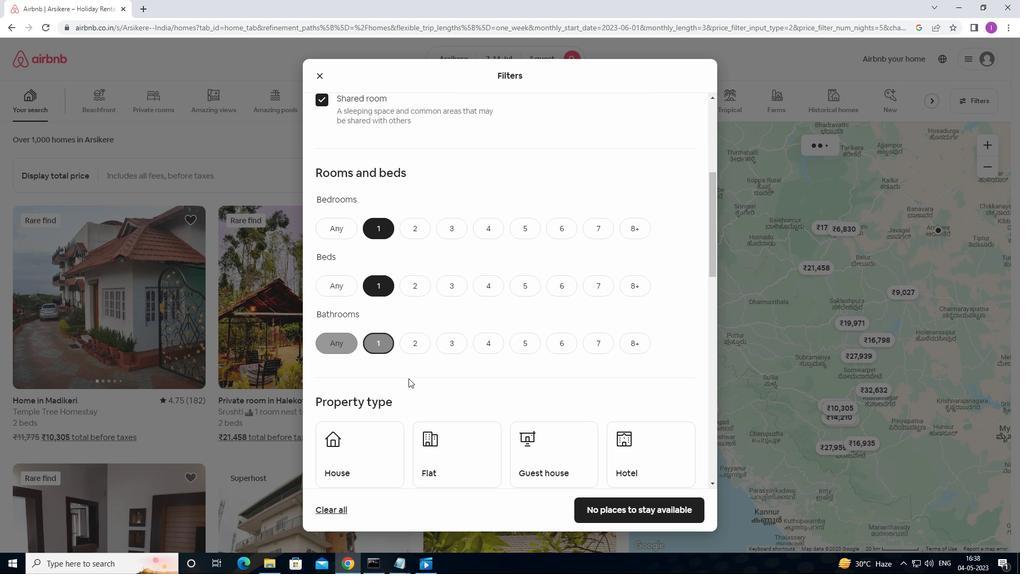 
Action: Mouse moved to (406, 385)
Screenshot: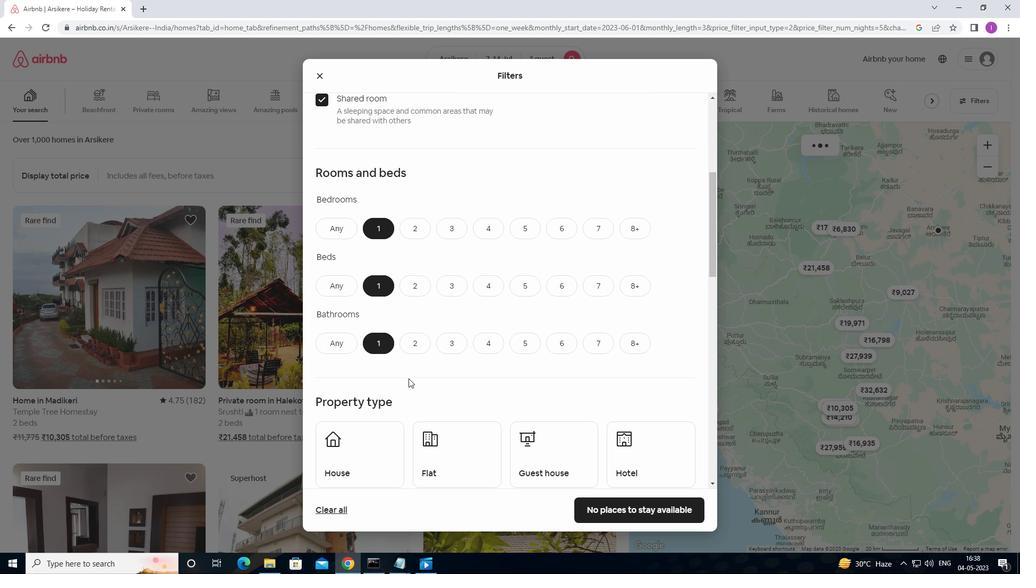
Action: Mouse scrolled (406, 385) with delta (0, 0)
Screenshot: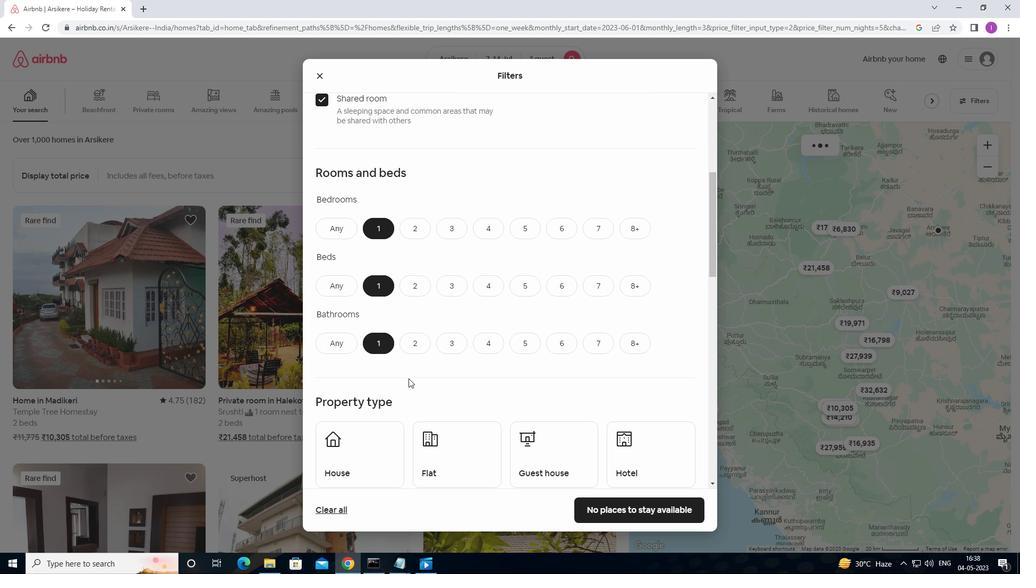 
Action: Mouse moved to (367, 364)
Screenshot: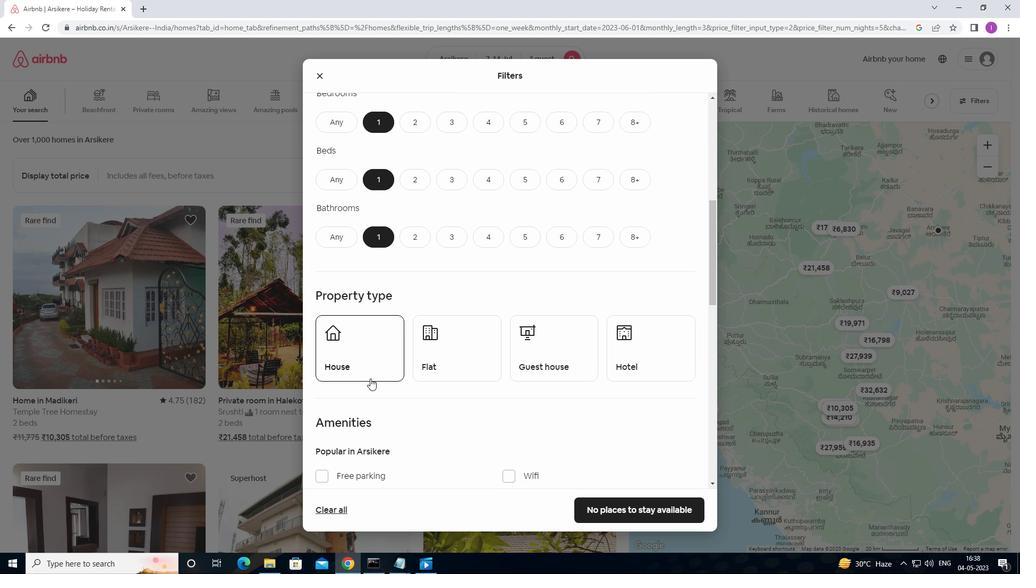 
Action: Mouse pressed left at (367, 364)
Screenshot: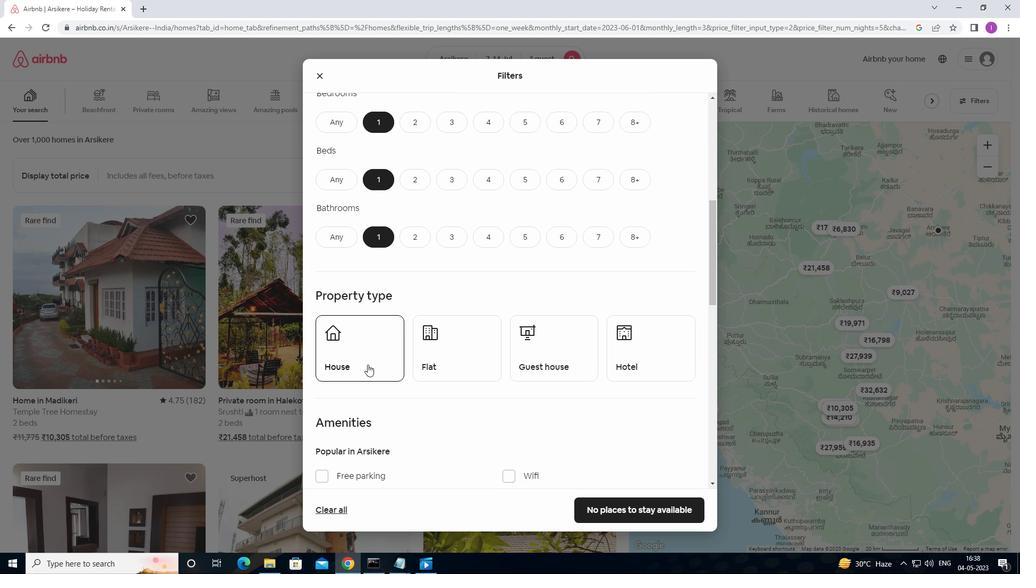 
Action: Mouse moved to (438, 351)
Screenshot: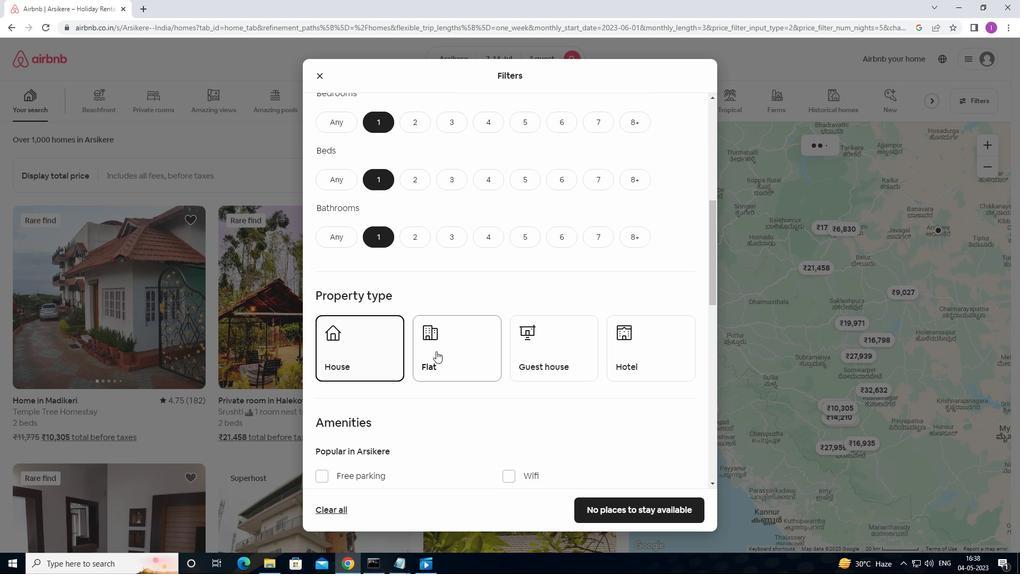
Action: Mouse pressed left at (438, 351)
Screenshot: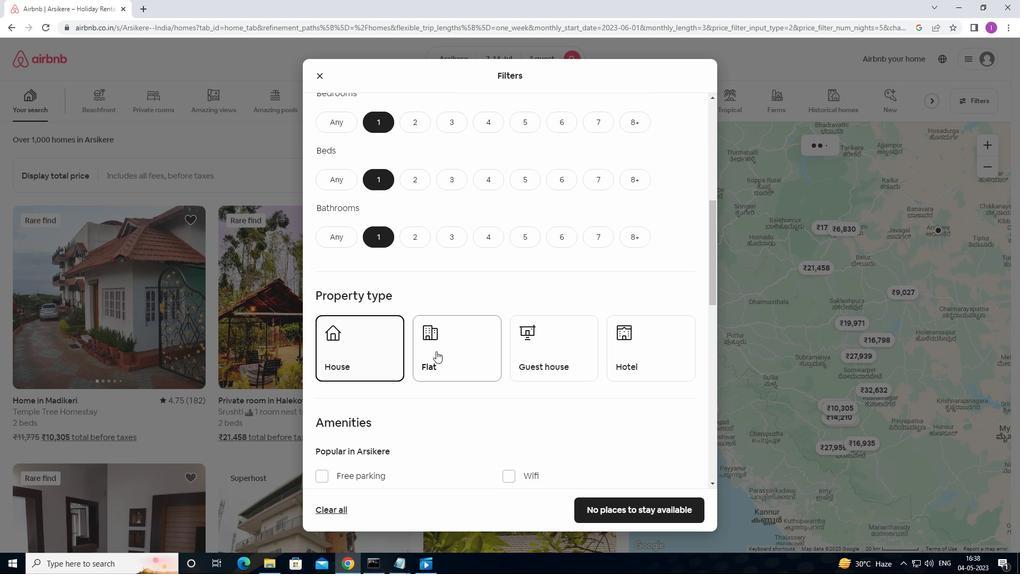 
Action: Mouse moved to (521, 360)
Screenshot: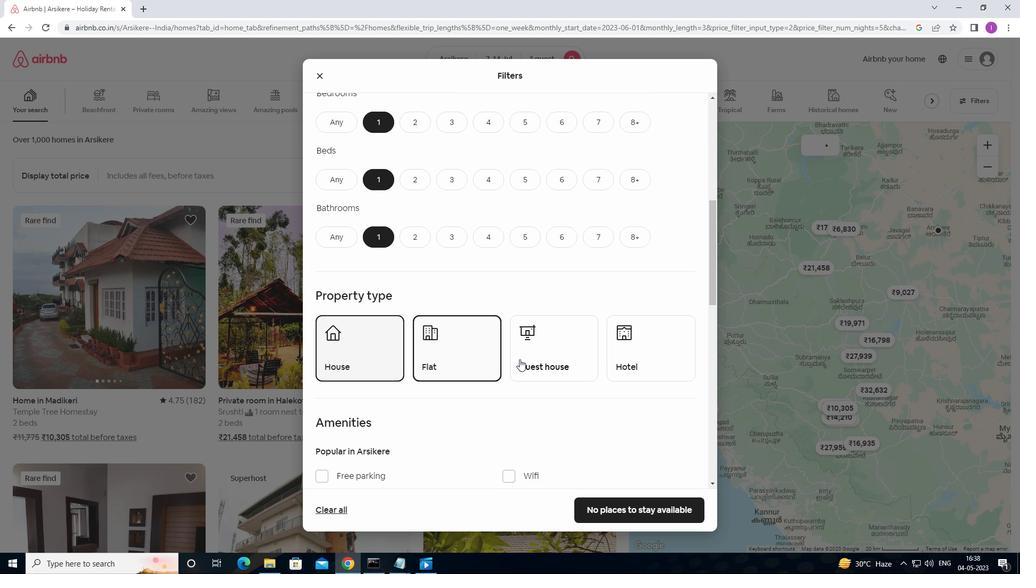 
Action: Mouse pressed left at (521, 360)
Screenshot: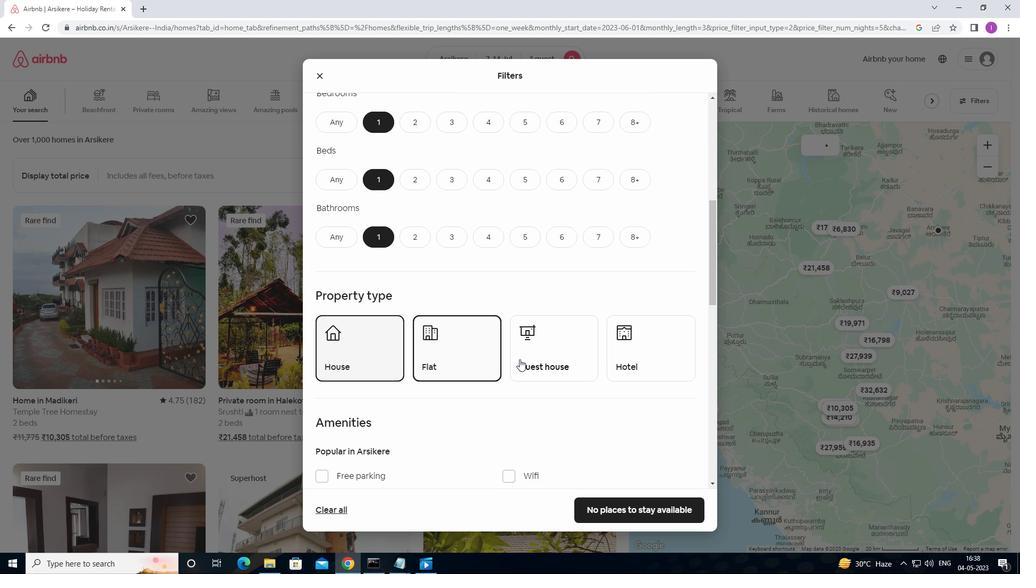 
Action: Mouse moved to (632, 371)
Screenshot: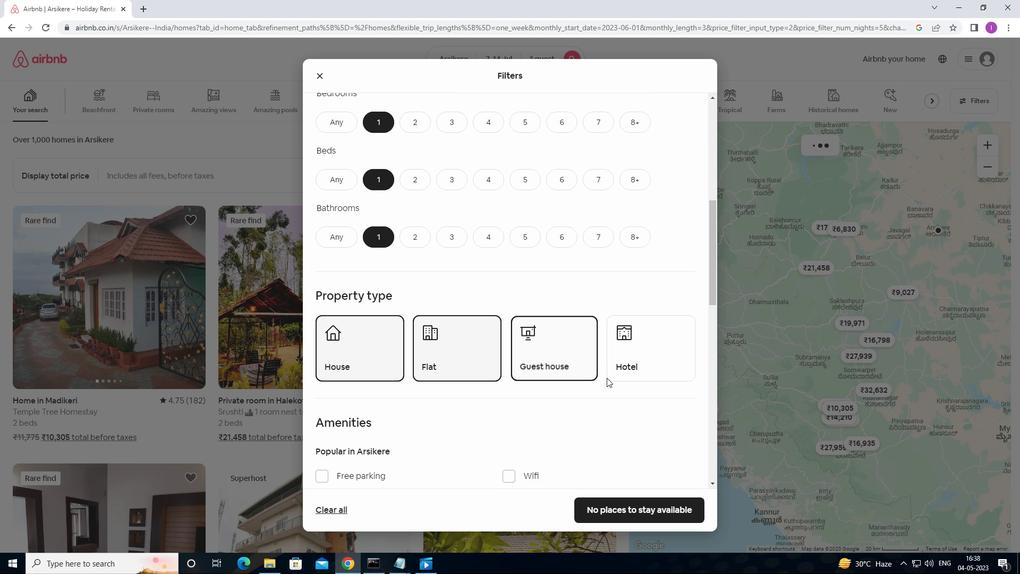 
Action: Mouse pressed left at (632, 371)
Screenshot: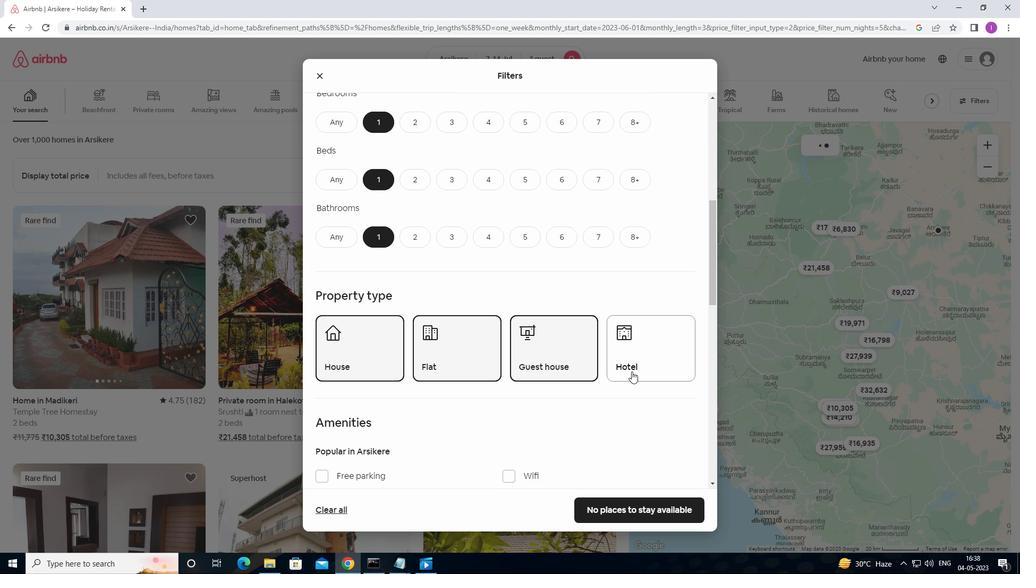 
Action: Mouse moved to (633, 375)
Screenshot: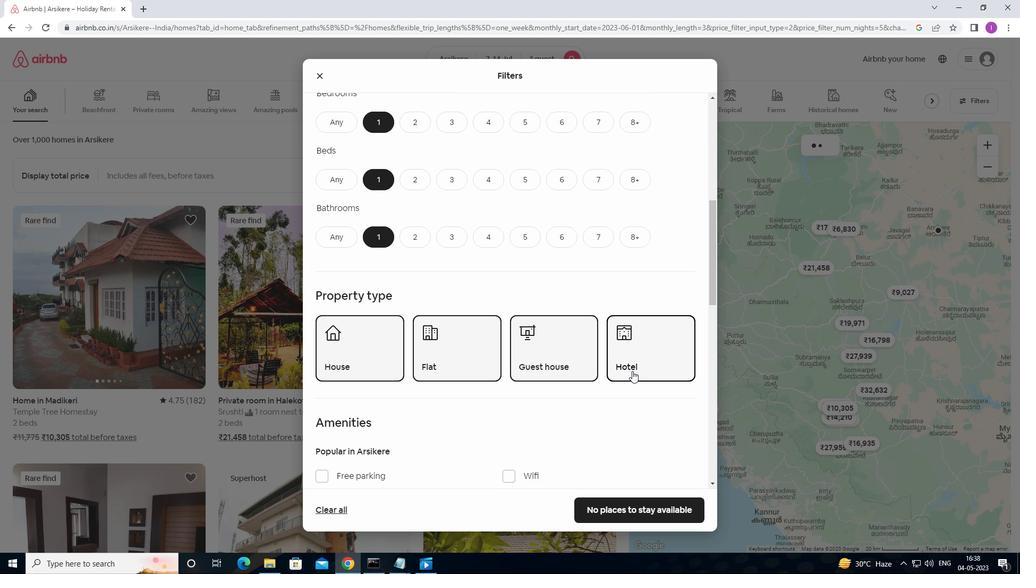 
Action: Mouse scrolled (633, 375) with delta (0, 0)
Screenshot: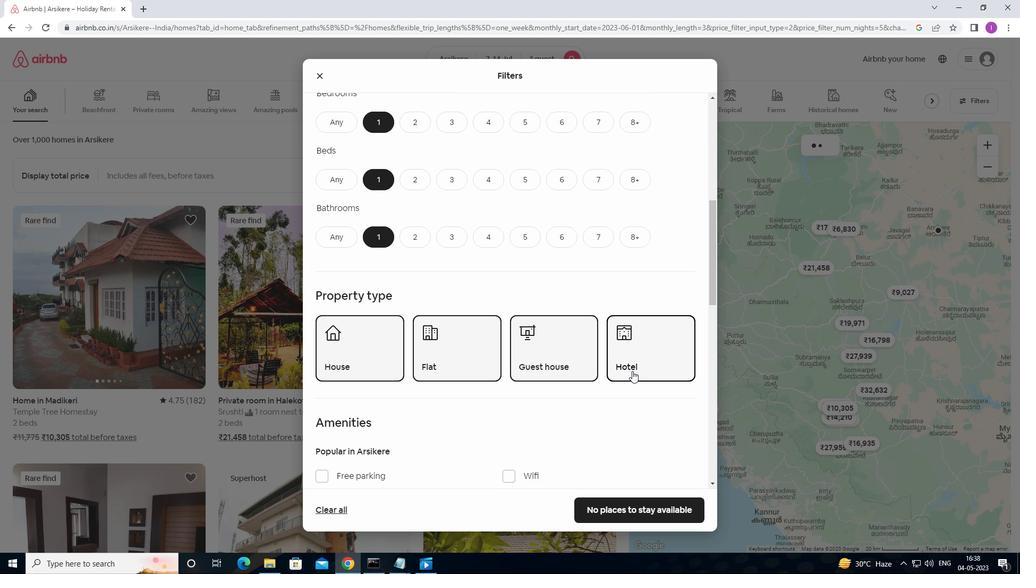 
Action: Mouse moved to (633, 378)
Screenshot: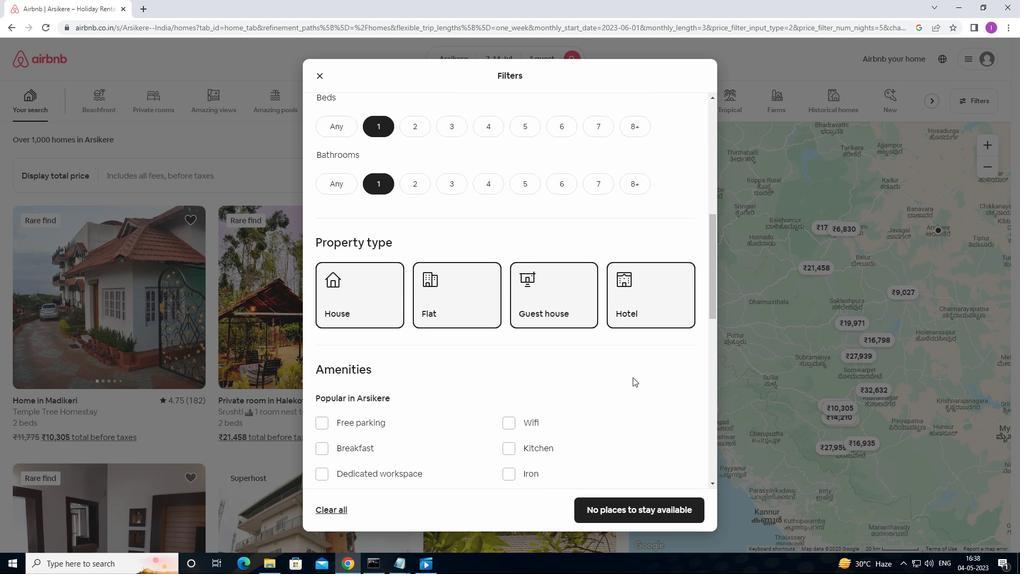 
Action: Mouse scrolled (633, 377) with delta (0, 0)
Screenshot: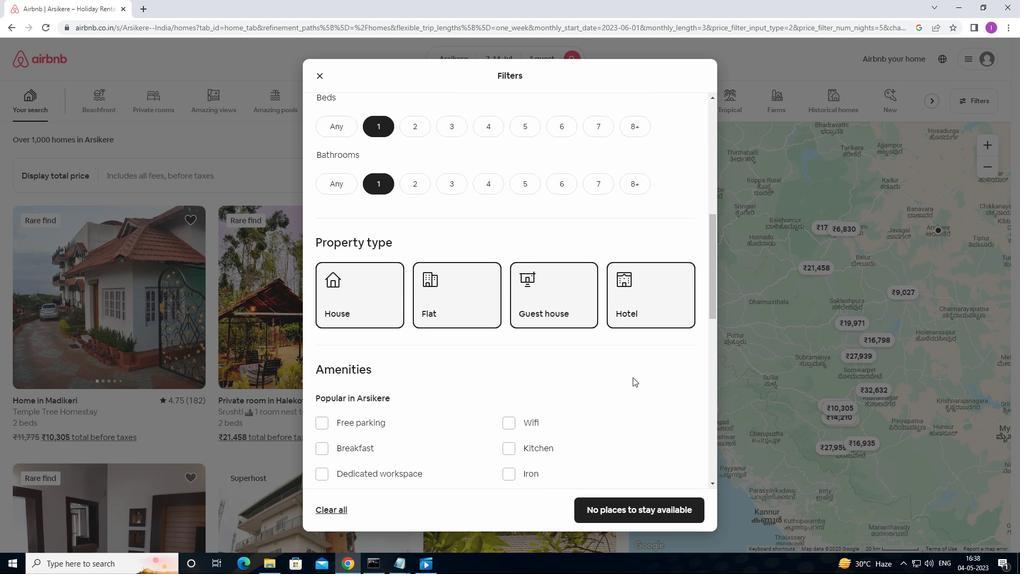 
Action: Mouse scrolled (633, 377) with delta (0, 0)
Screenshot: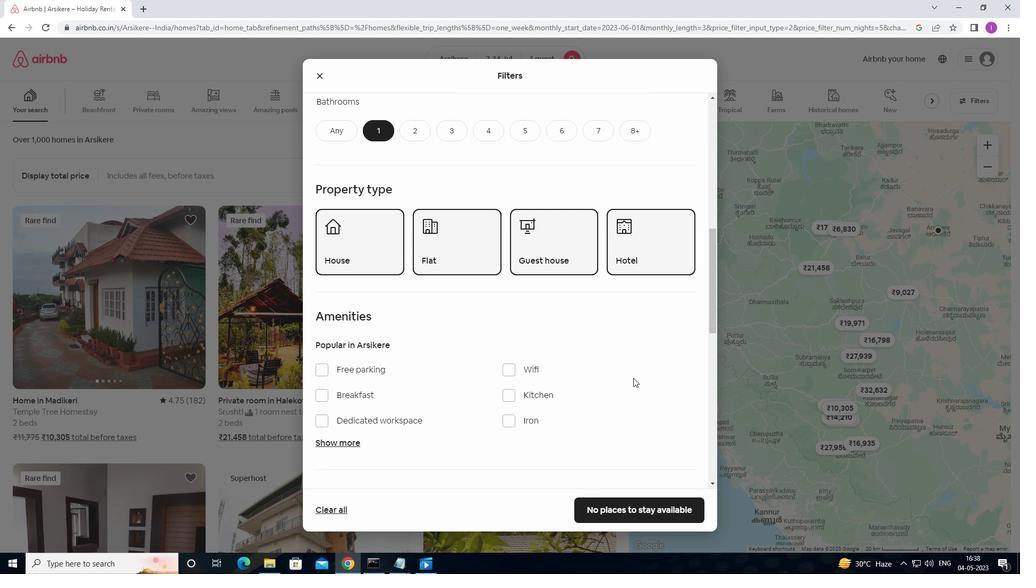 
Action: Mouse moved to (507, 319)
Screenshot: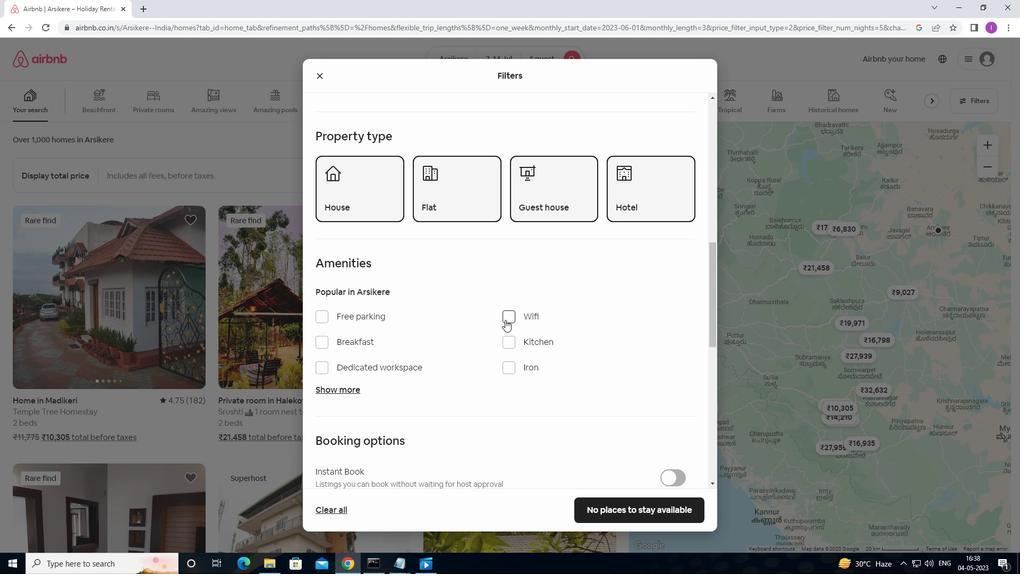 
Action: Mouse pressed left at (507, 319)
Screenshot: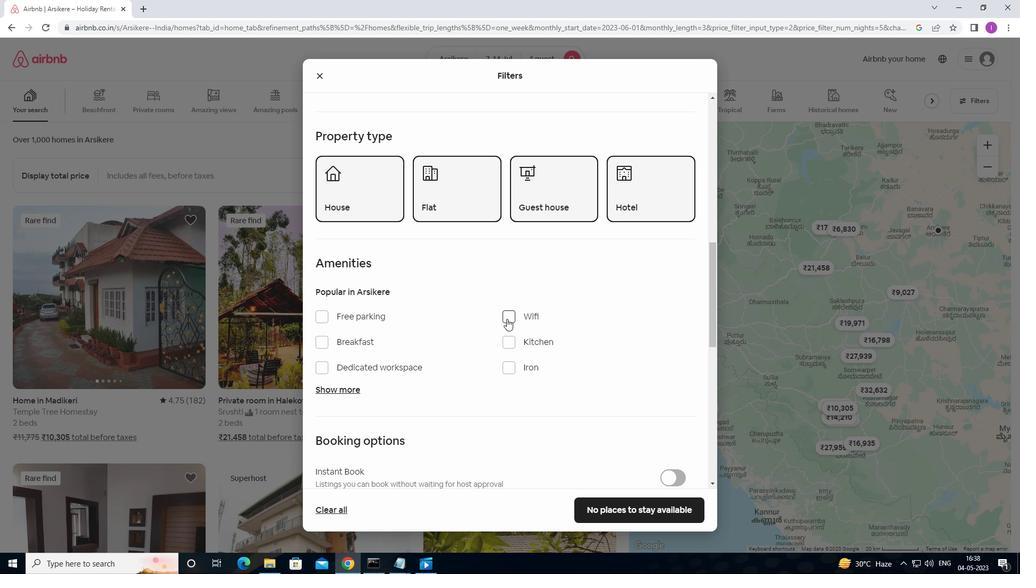 
Action: Mouse moved to (555, 374)
Screenshot: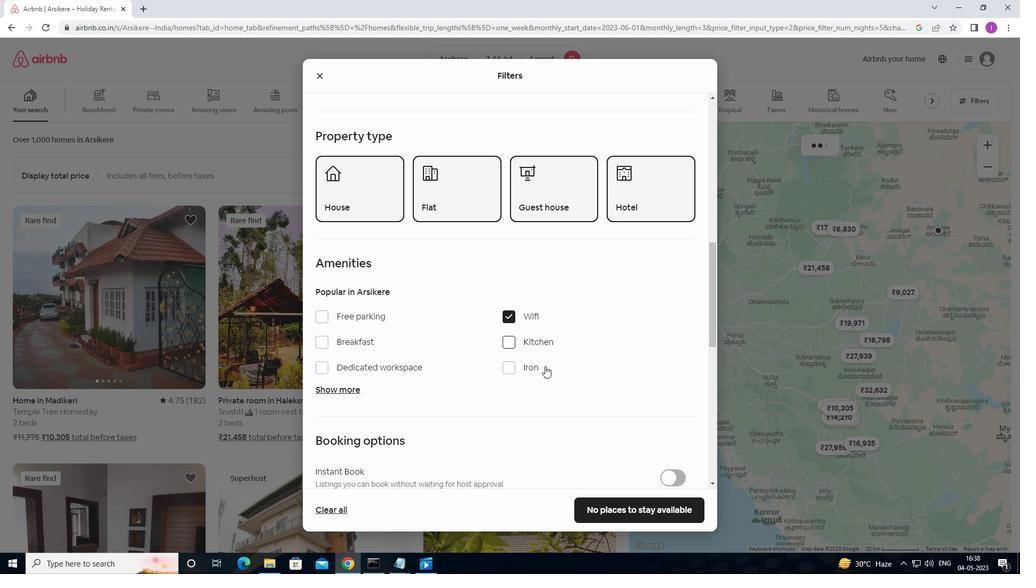 
Action: Mouse scrolled (555, 373) with delta (0, 0)
Screenshot: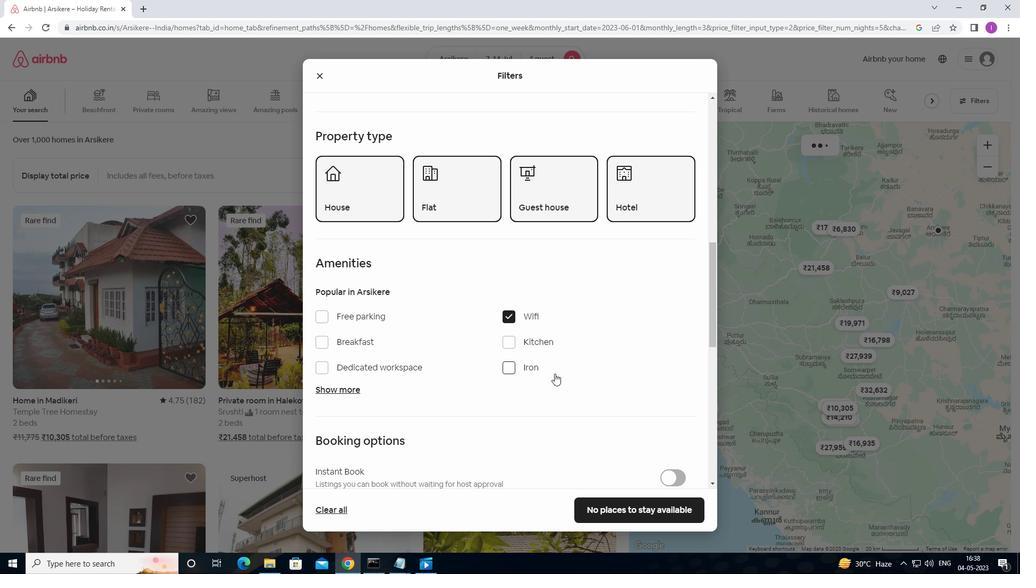 
Action: Mouse scrolled (555, 373) with delta (0, 0)
Screenshot: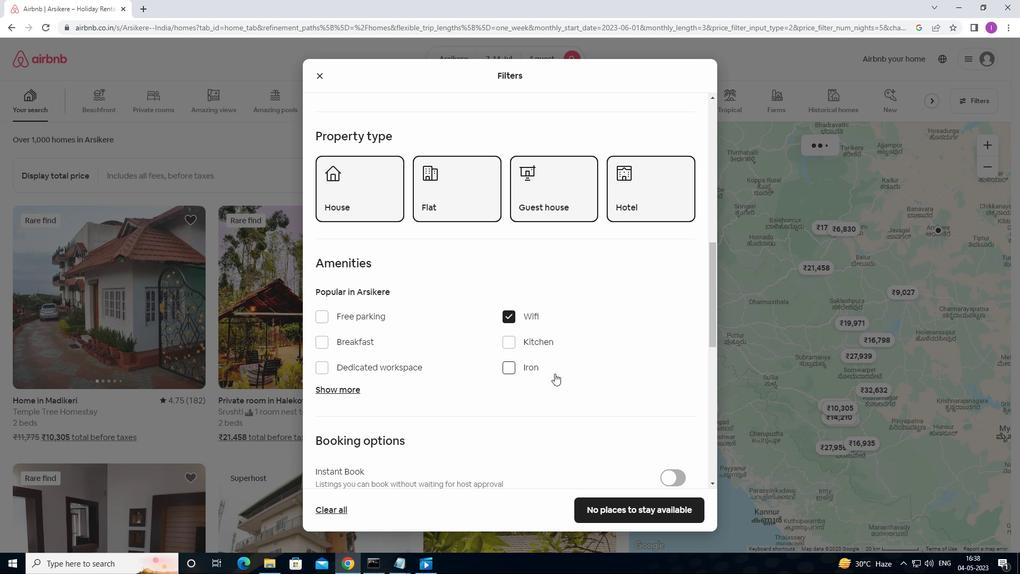 
Action: Mouse moved to (556, 374)
Screenshot: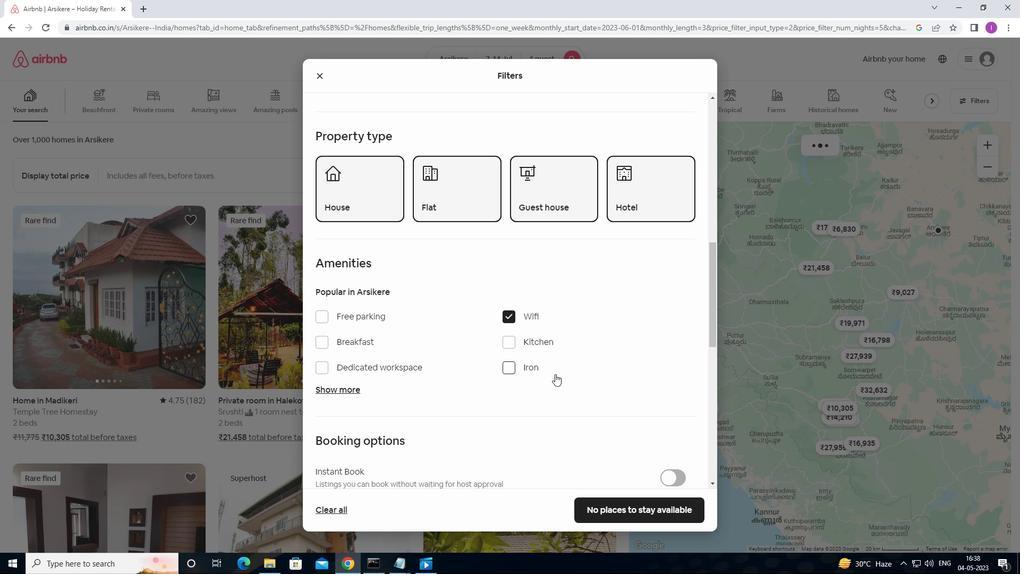 
Action: Mouse scrolled (556, 374) with delta (0, 0)
Screenshot: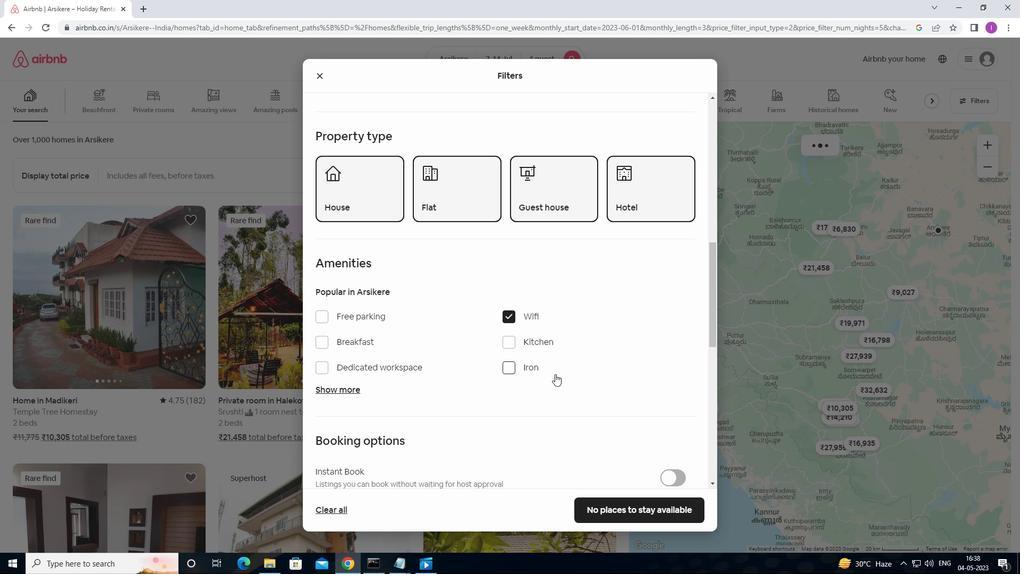 
Action: Mouse scrolled (556, 374) with delta (0, 0)
Screenshot: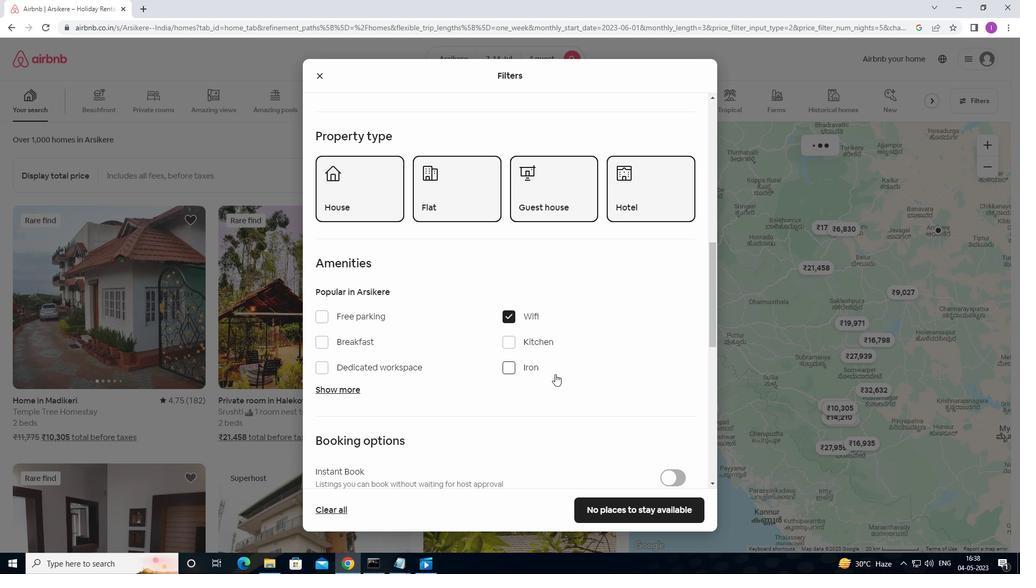 
Action: Mouse moved to (686, 304)
Screenshot: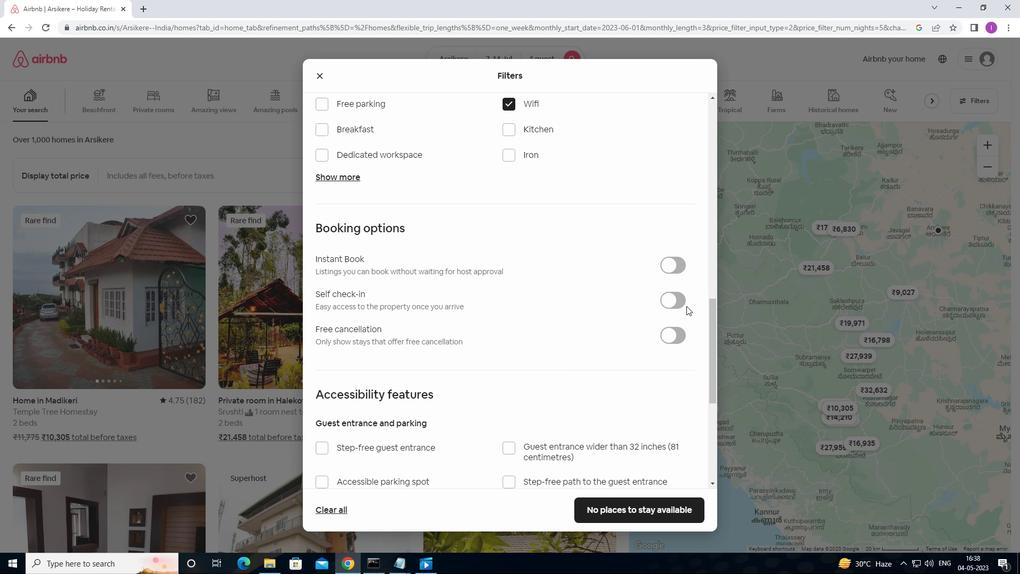 
Action: Mouse pressed left at (686, 304)
Screenshot: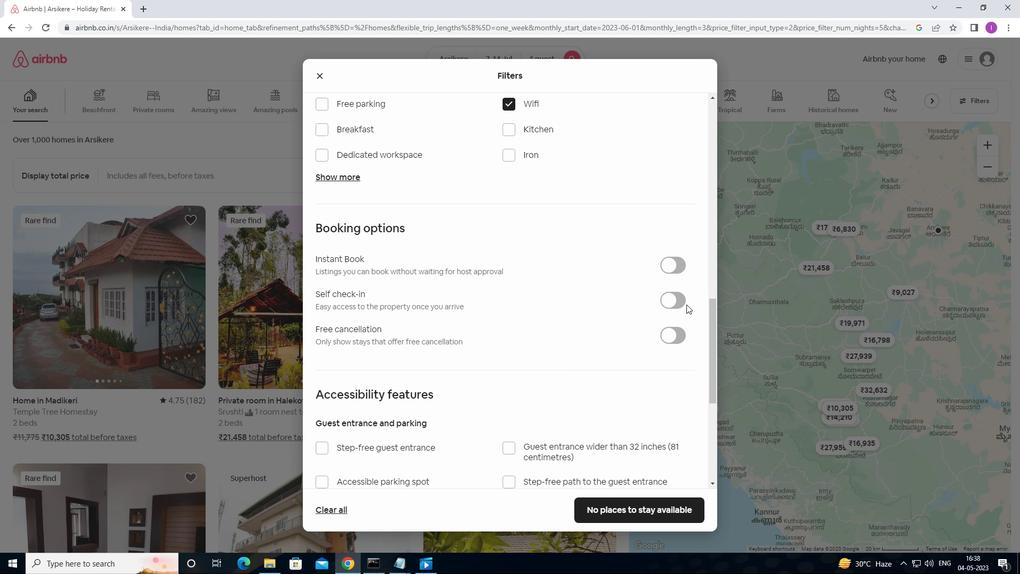 
Action: Mouse moved to (669, 305)
Screenshot: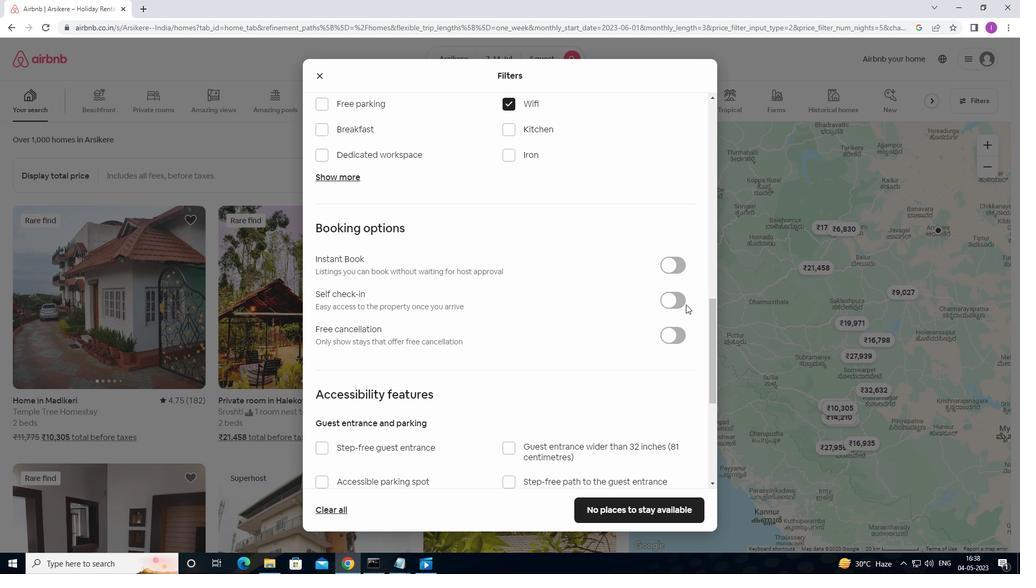
Action: Mouse pressed left at (669, 305)
Screenshot: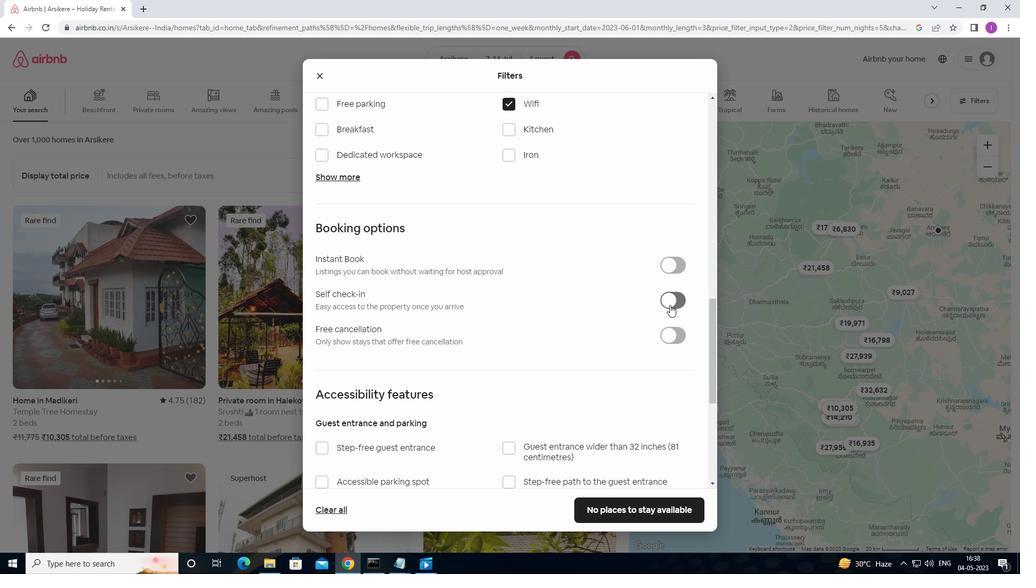 
Action: Mouse moved to (650, 337)
Screenshot: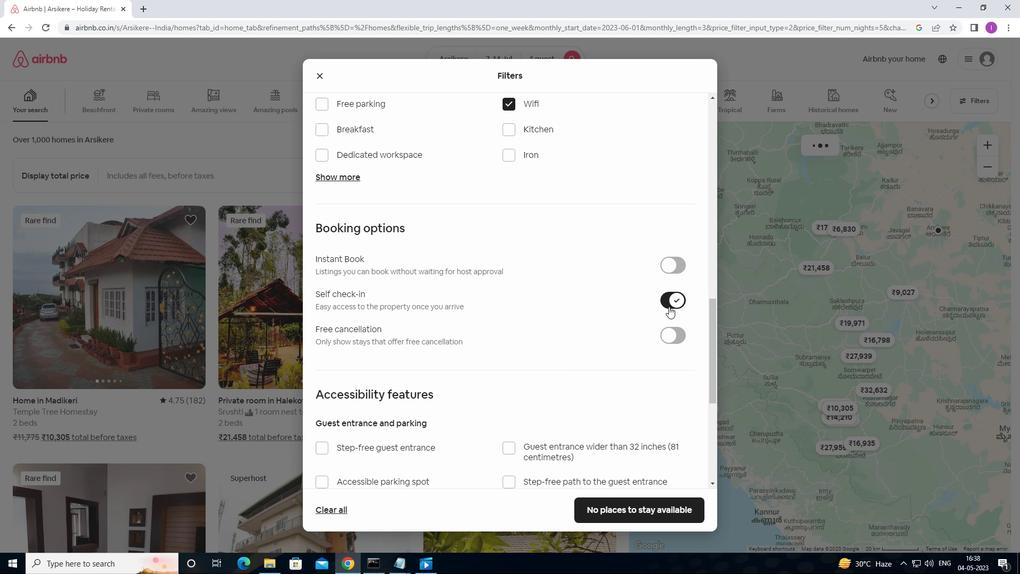 
Action: Mouse scrolled (650, 337) with delta (0, 0)
Screenshot: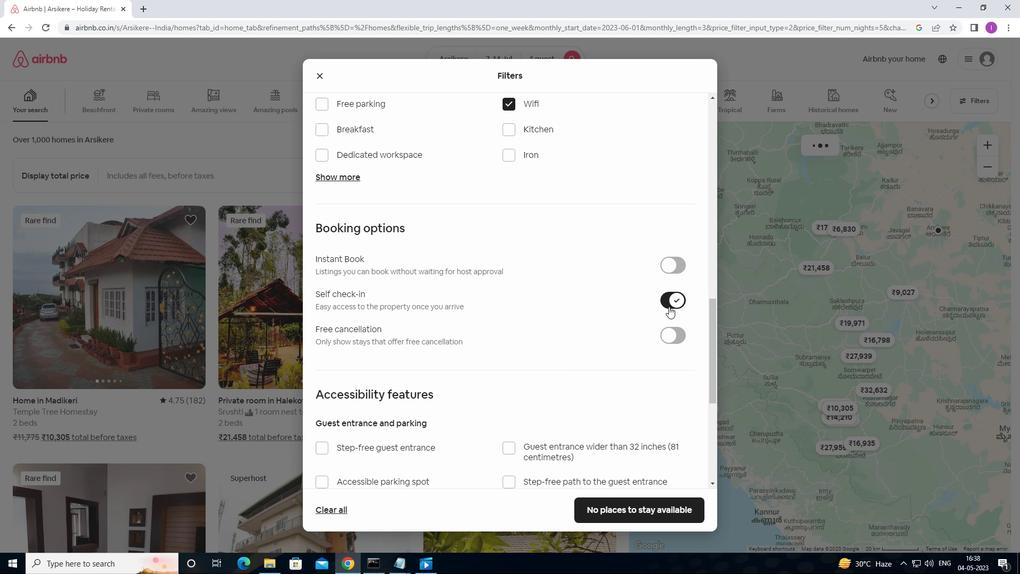 
Action: Mouse moved to (595, 367)
Screenshot: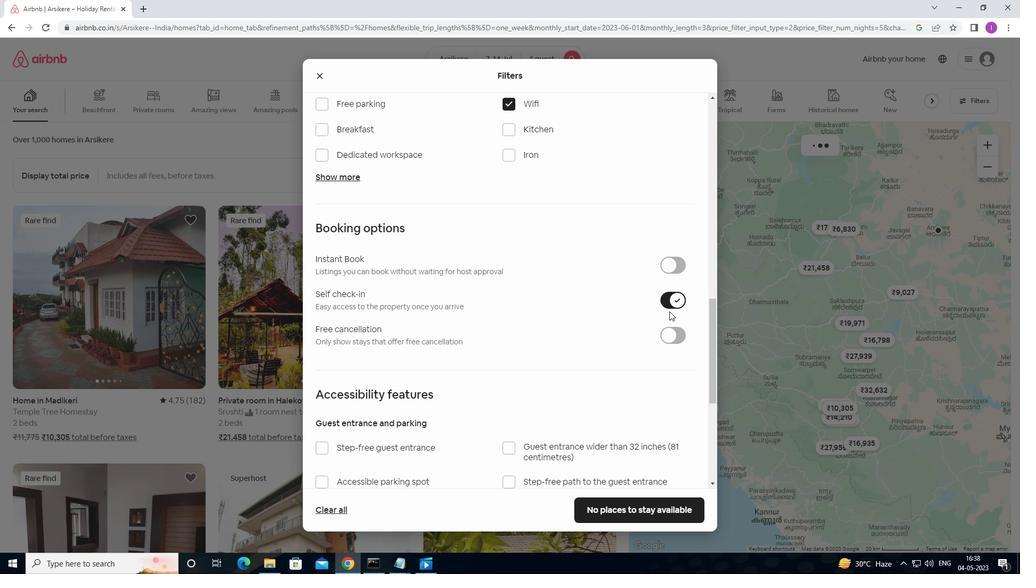 
Action: Mouse scrolled (595, 367) with delta (0, 0)
Screenshot: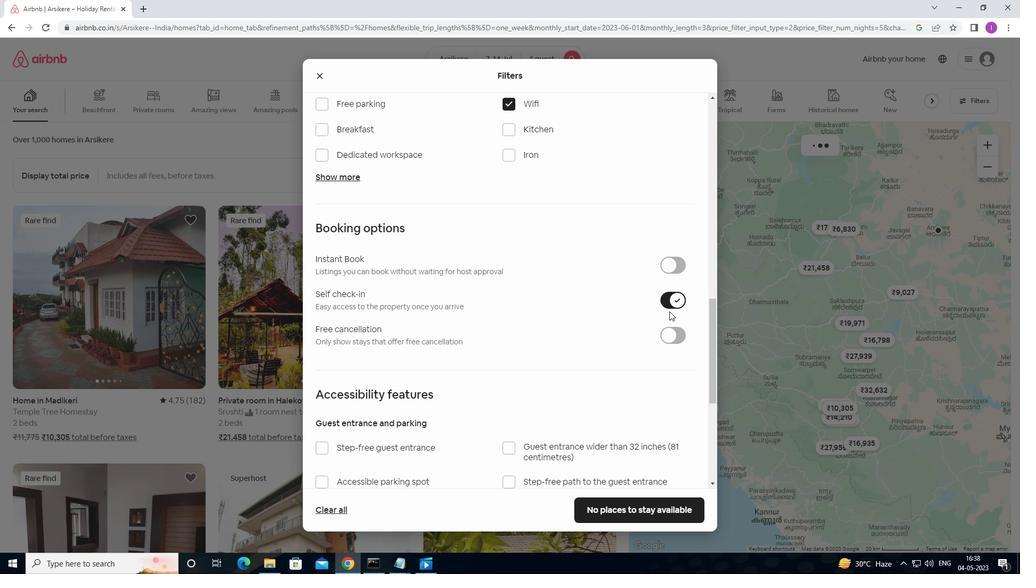 
Action: Mouse moved to (492, 400)
Screenshot: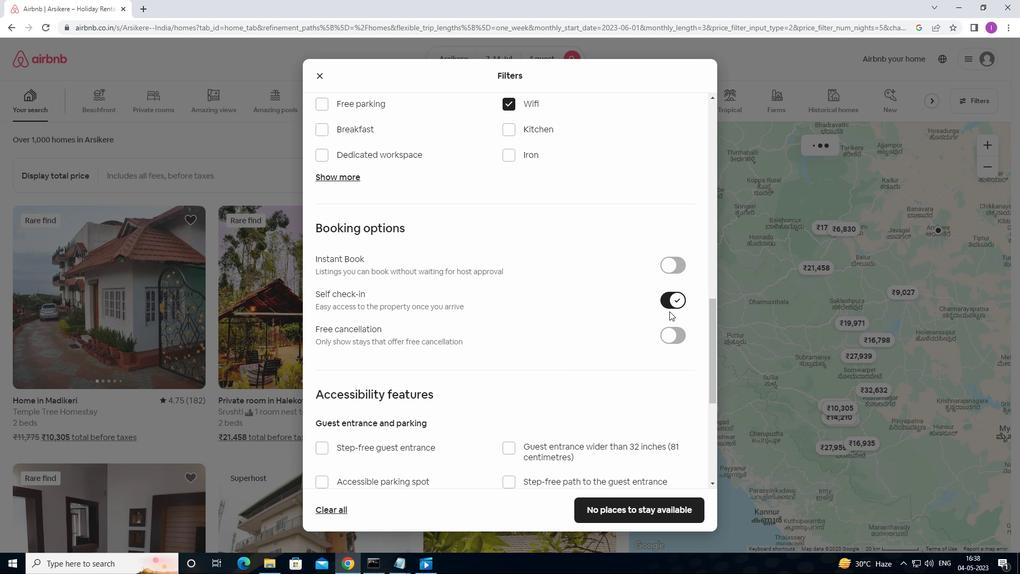 
Action: Mouse scrolled (492, 399) with delta (0, 0)
Screenshot: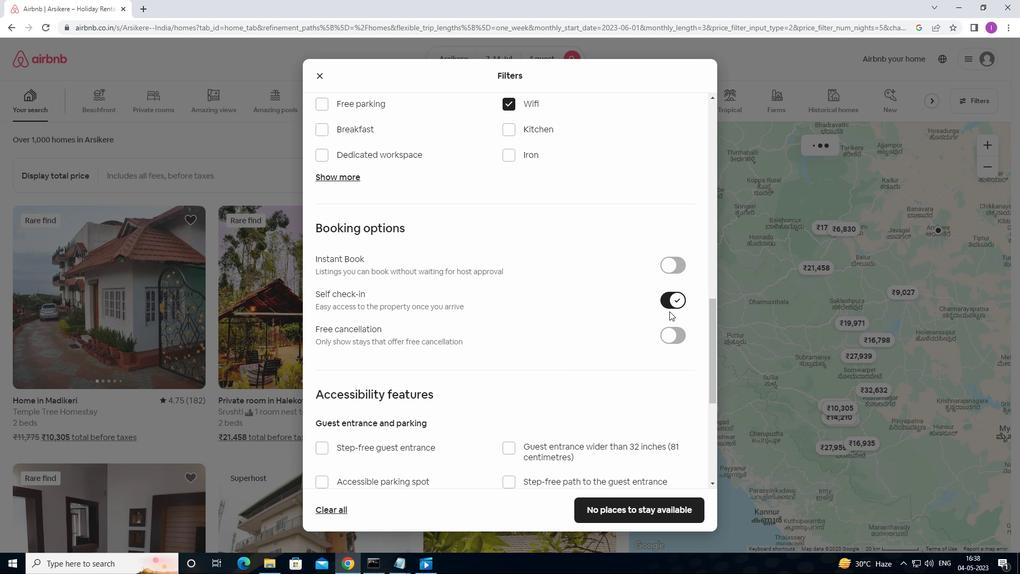
Action: Mouse moved to (447, 404)
Screenshot: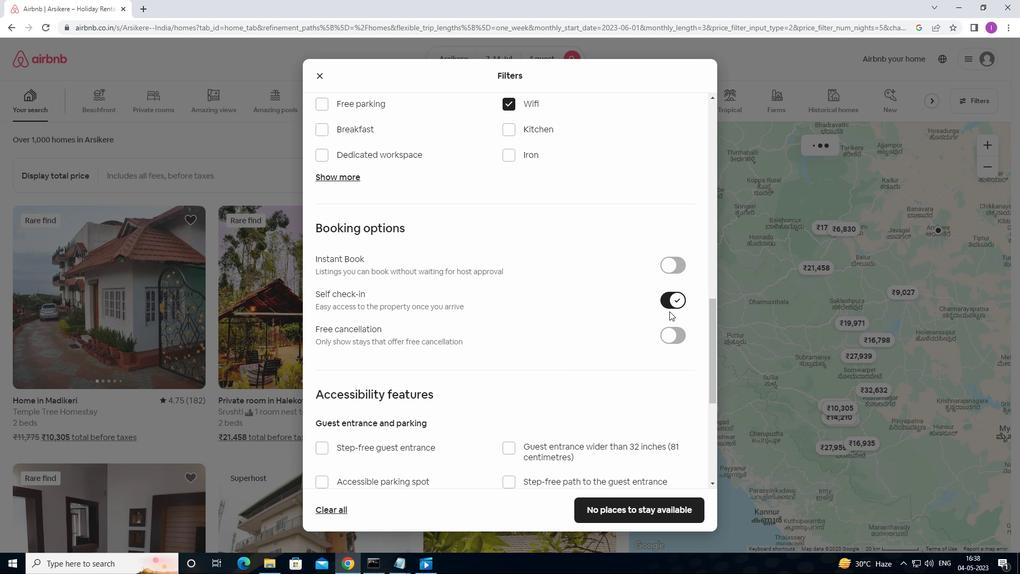 
Action: Mouse scrolled (447, 403) with delta (0, 0)
Screenshot: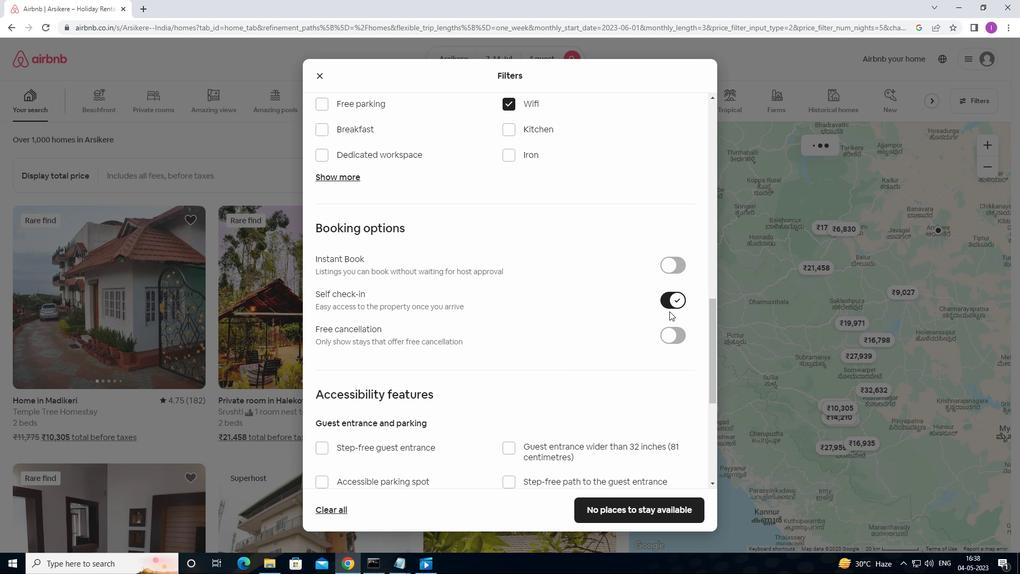 
Action: Mouse moved to (368, 414)
Screenshot: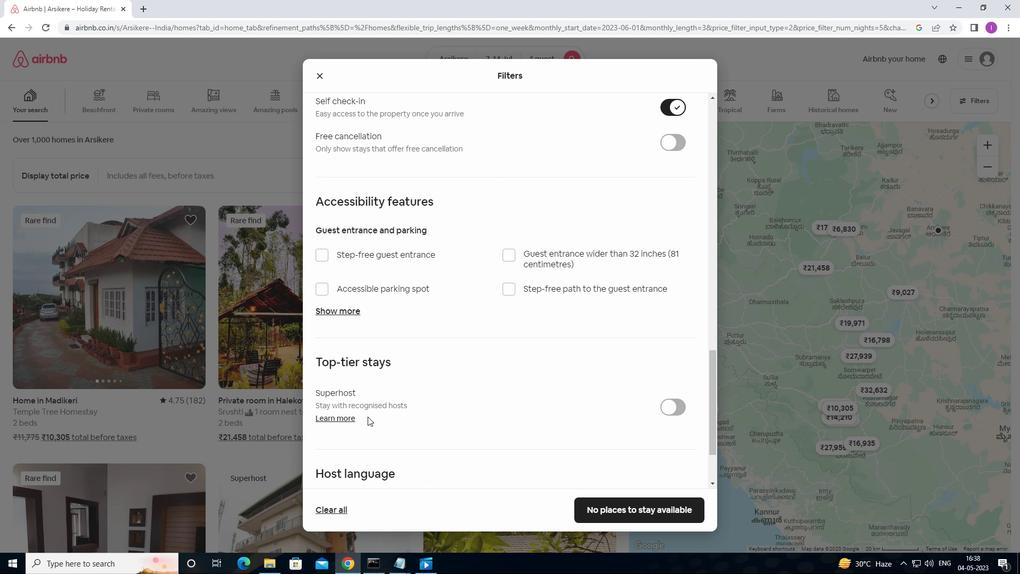 
Action: Mouse scrolled (368, 413) with delta (0, 0)
Screenshot: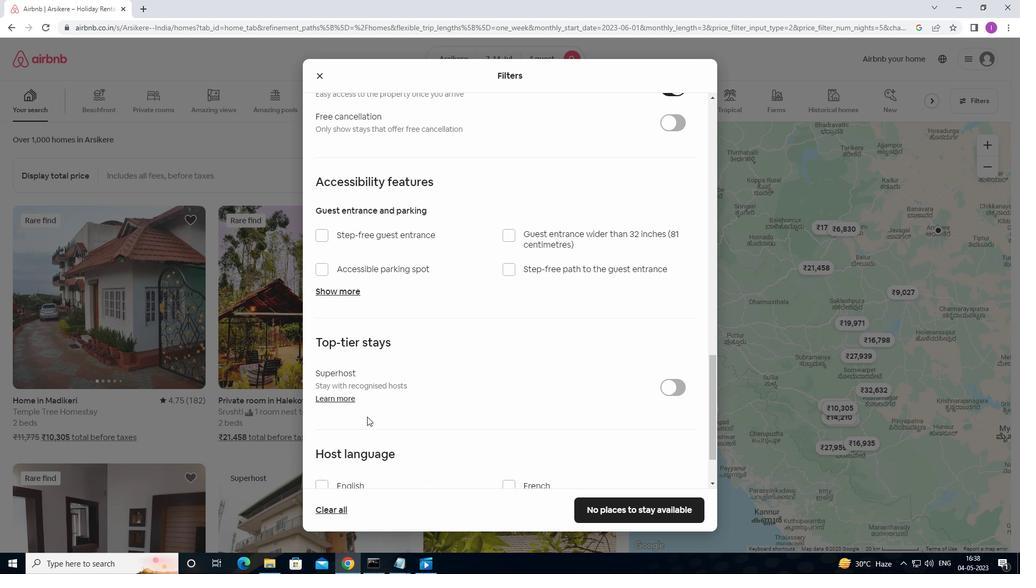 
Action: Mouse moved to (371, 415)
Screenshot: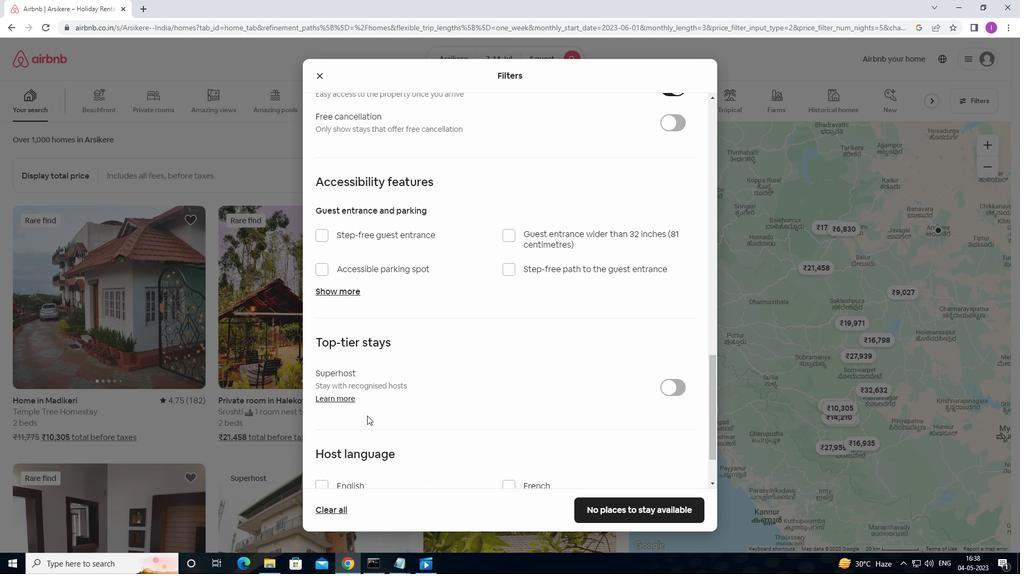 
Action: Mouse scrolled (371, 415) with delta (0, 0)
Screenshot: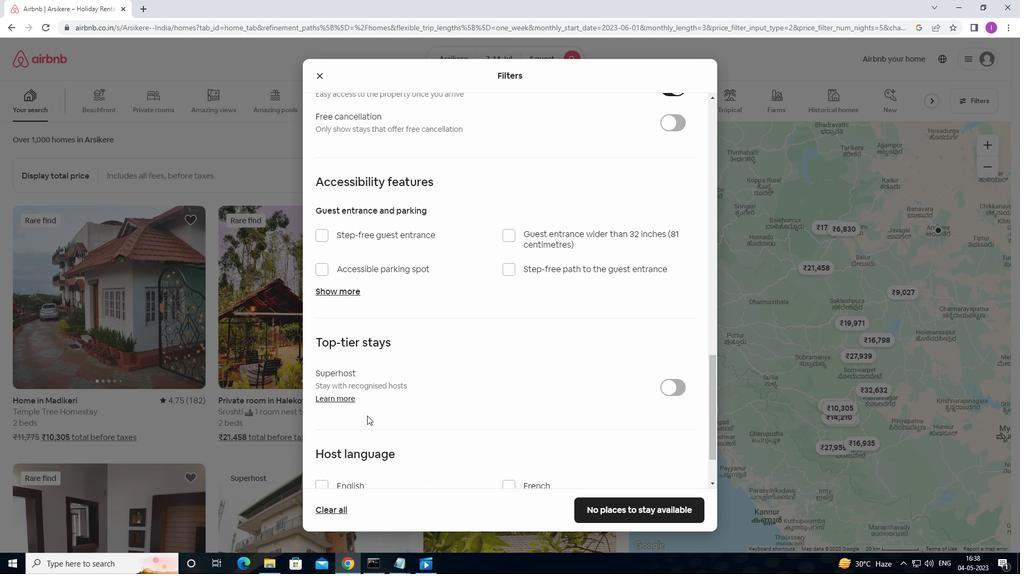 
Action: Mouse moved to (372, 416)
Screenshot: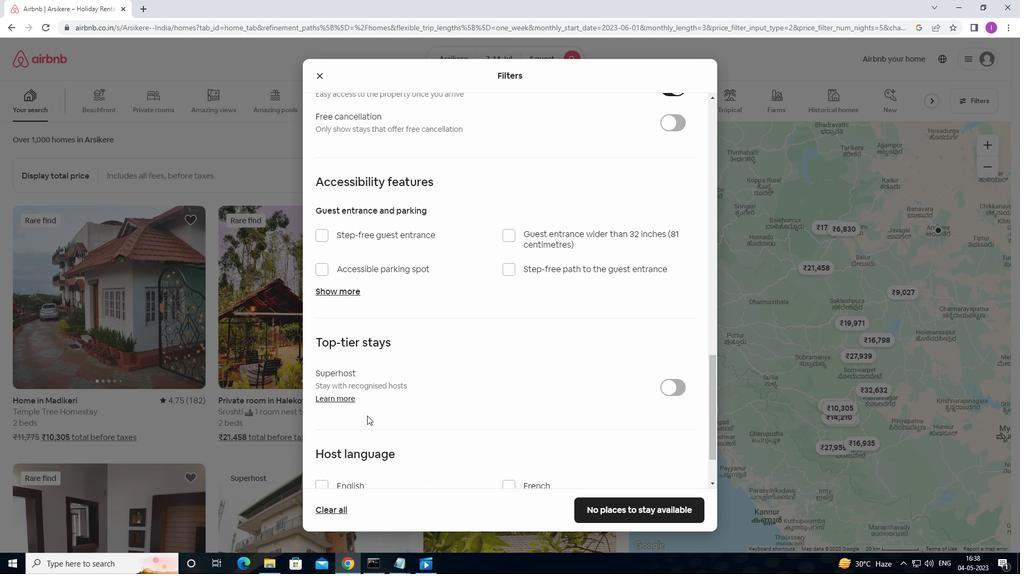 
Action: Mouse scrolled (372, 415) with delta (0, 0)
Screenshot: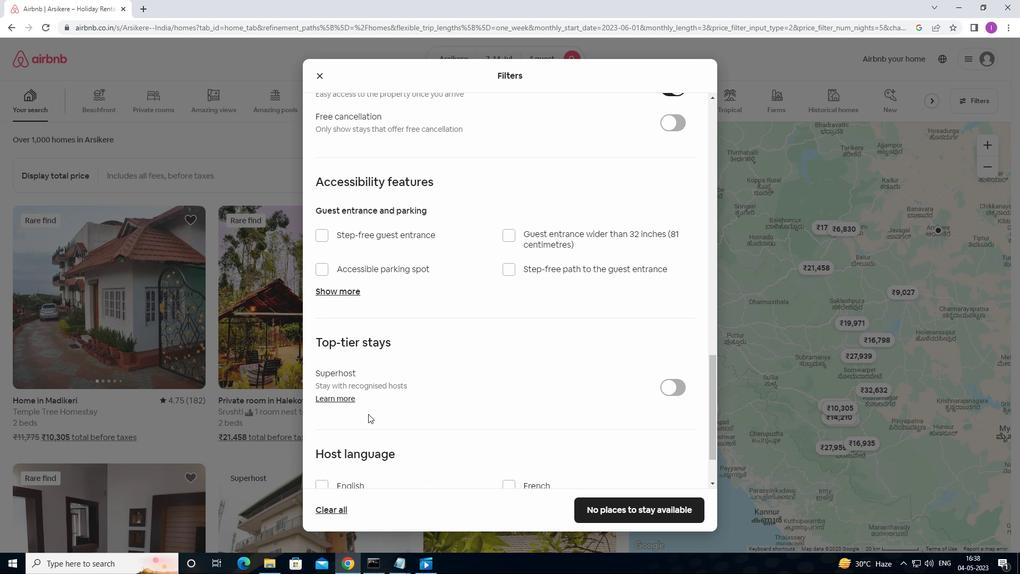 
Action: Mouse moved to (398, 406)
Screenshot: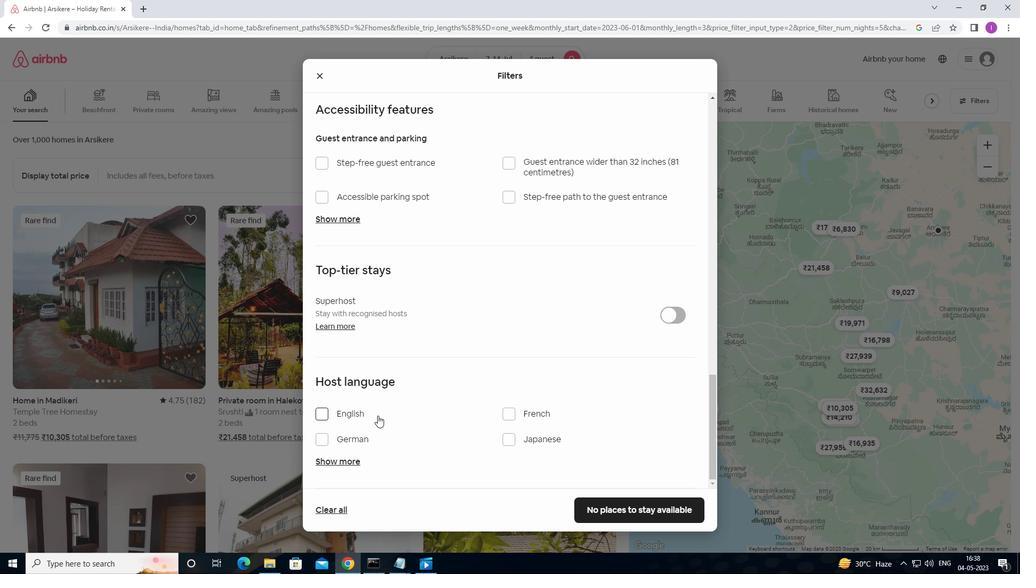 
Action: Mouse scrolled (398, 406) with delta (0, 0)
Screenshot: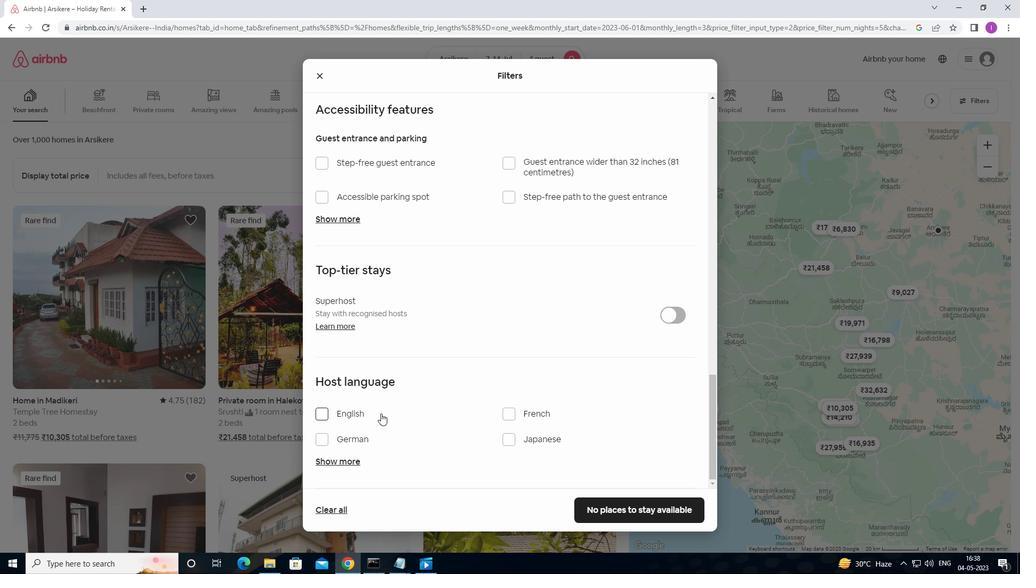 
Action: Mouse moved to (399, 406)
Screenshot: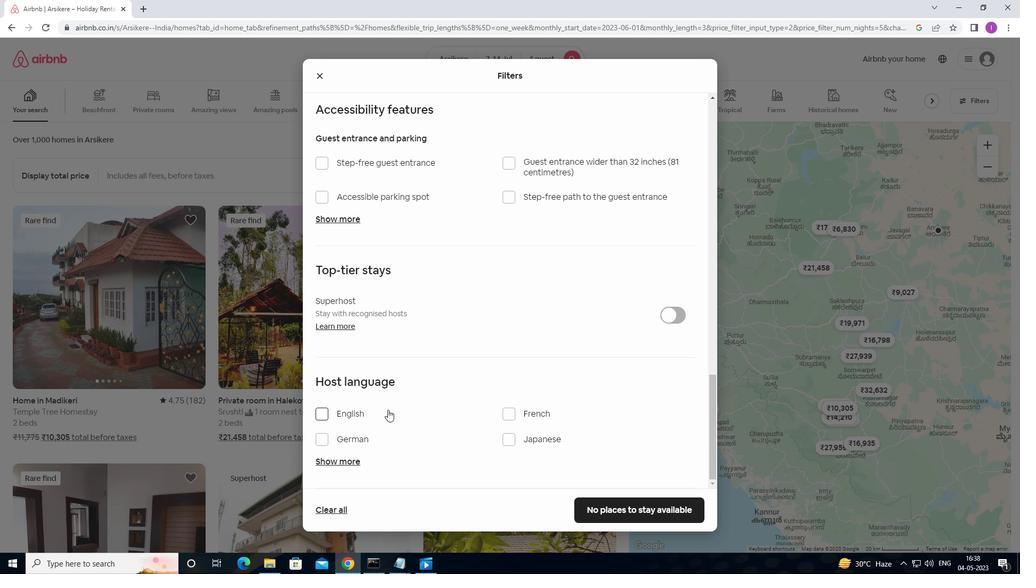 
Action: Mouse scrolled (399, 406) with delta (0, 0)
Screenshot: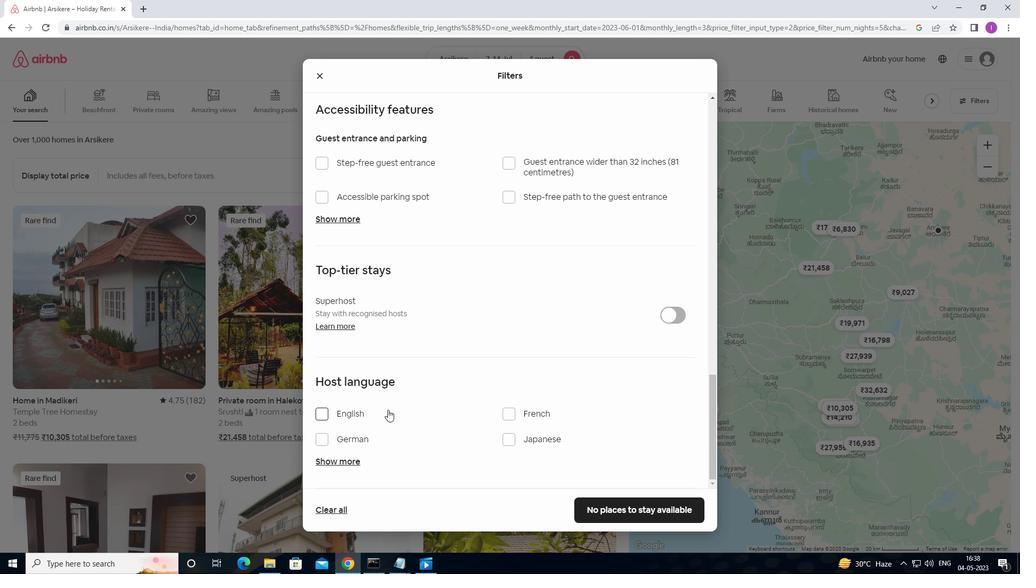 
Action: Mouse moved to (399, 407)
Screenshot: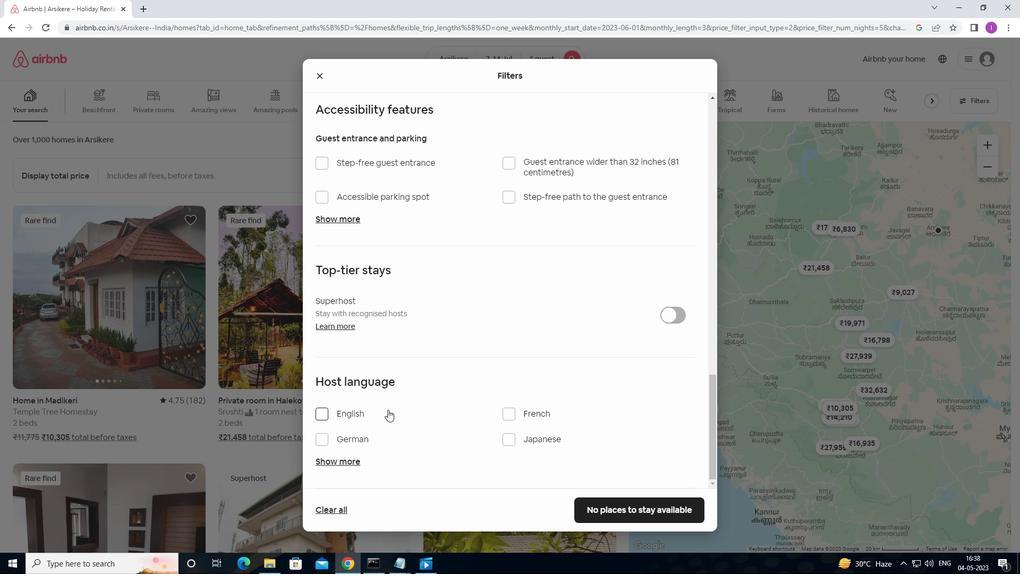 
Action: Mouse scrolled (399, 406) with delta (0, 0)
Screenshot: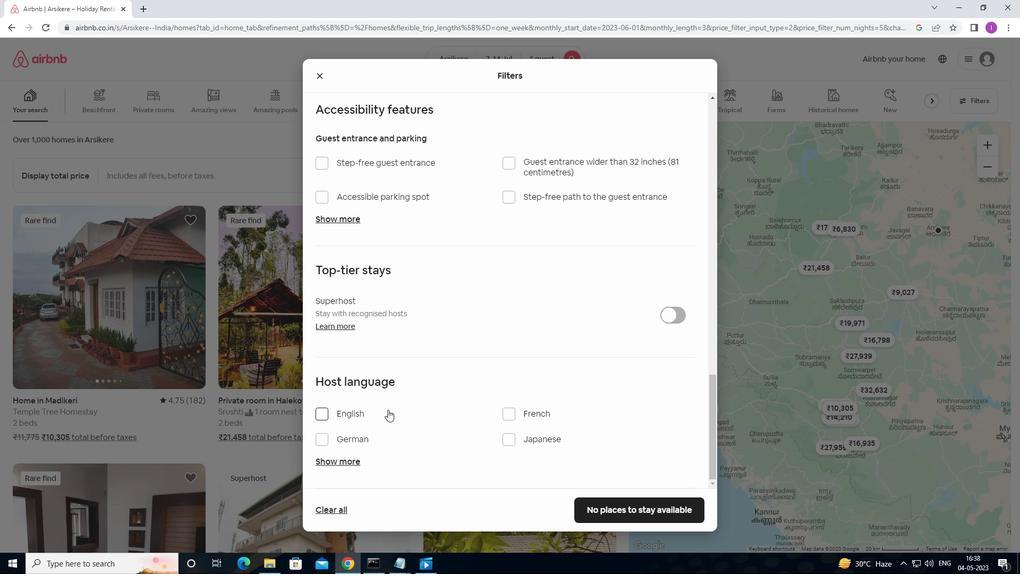 
Action: Mouse scrolled (399, 406) with delta (0, 0)
Screenshot: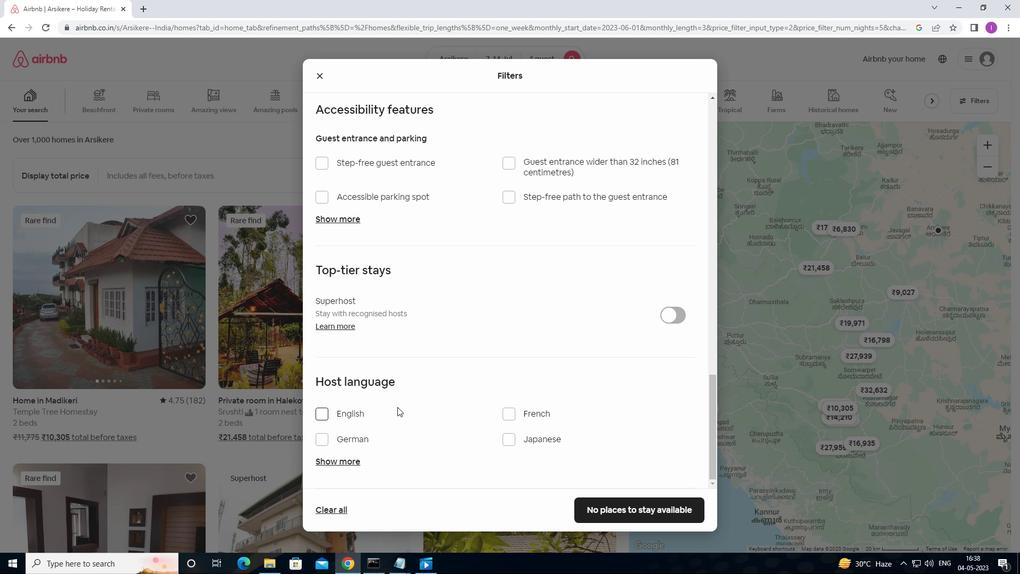 
Action: Mouse scrolled (399, 406) with delta (0, 0)
Screenshot: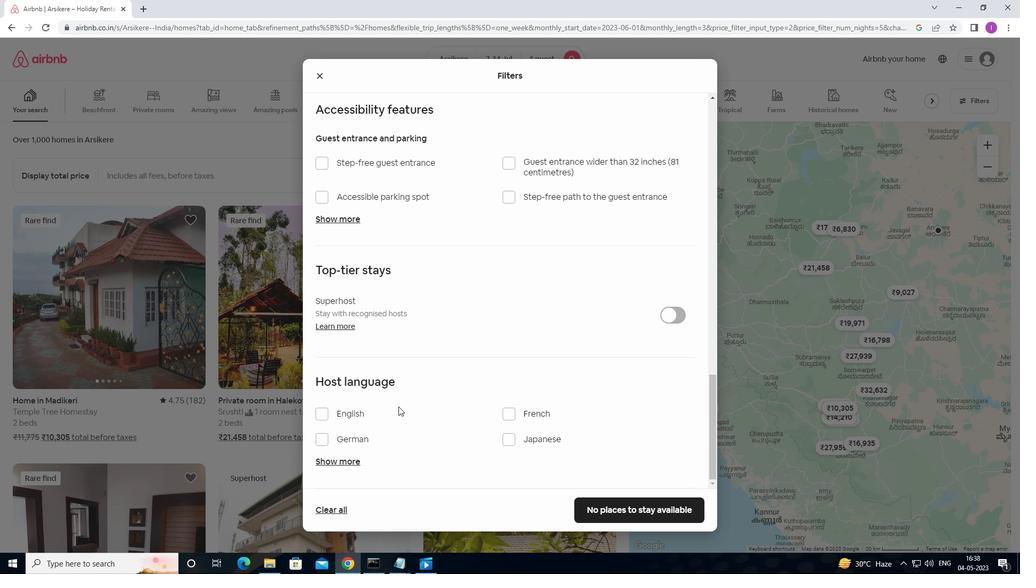 
Action: Mouse moved to (319, 414)
Screenshot: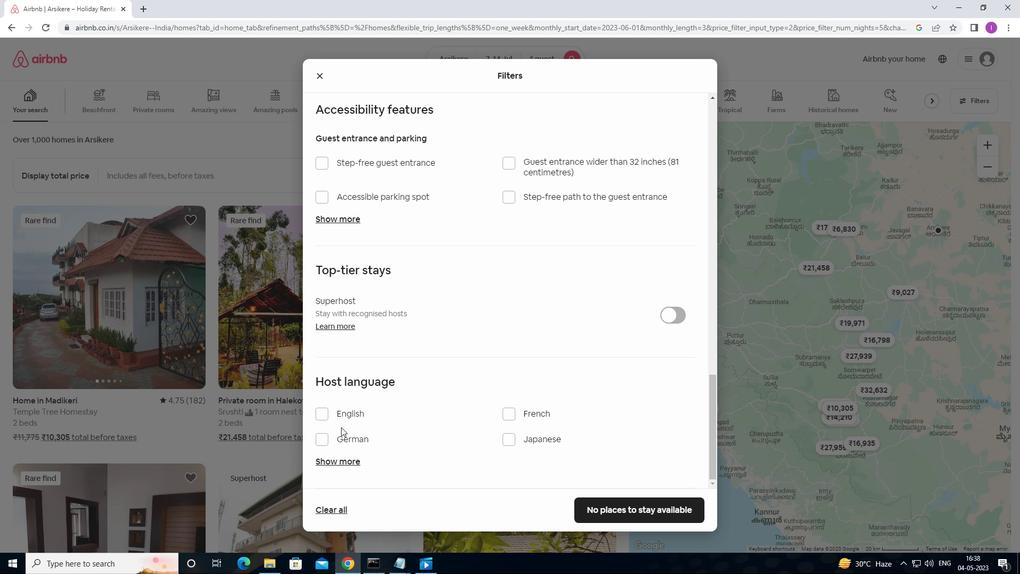
Action: Mouse pressed left at (319, 414)
Screenshot: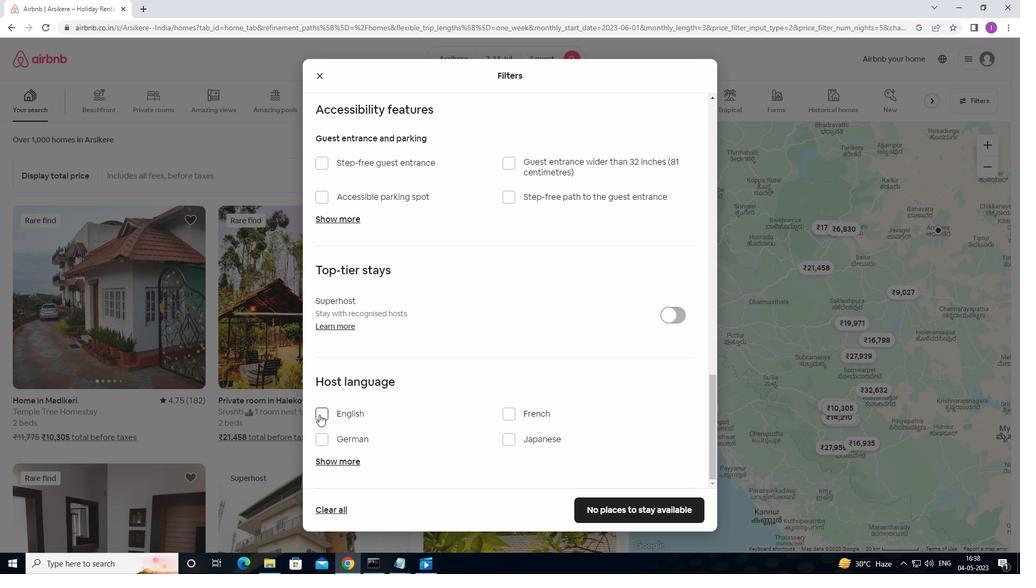 
Action: Mouse moved to (585, 505)
Screenshot: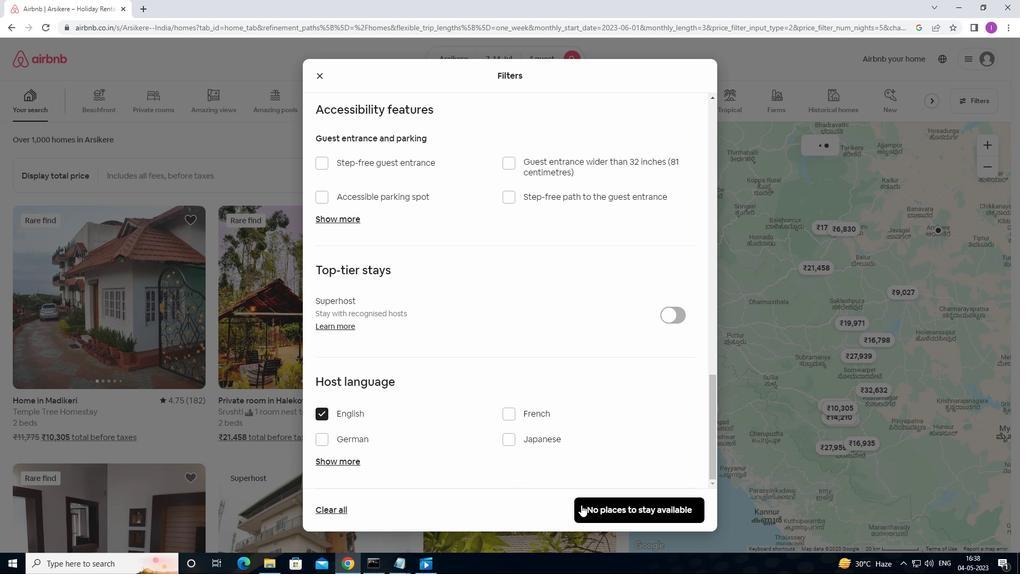
Action: Mouse pressed left at (585, 505)
Screenshot: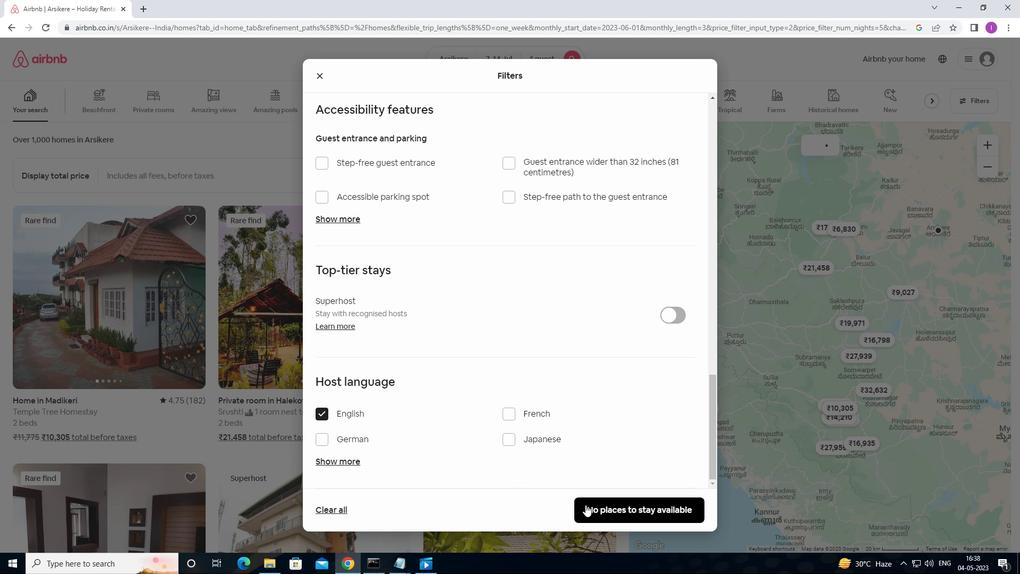 
Action: Mouse moved to (540, 437)
Screenshot: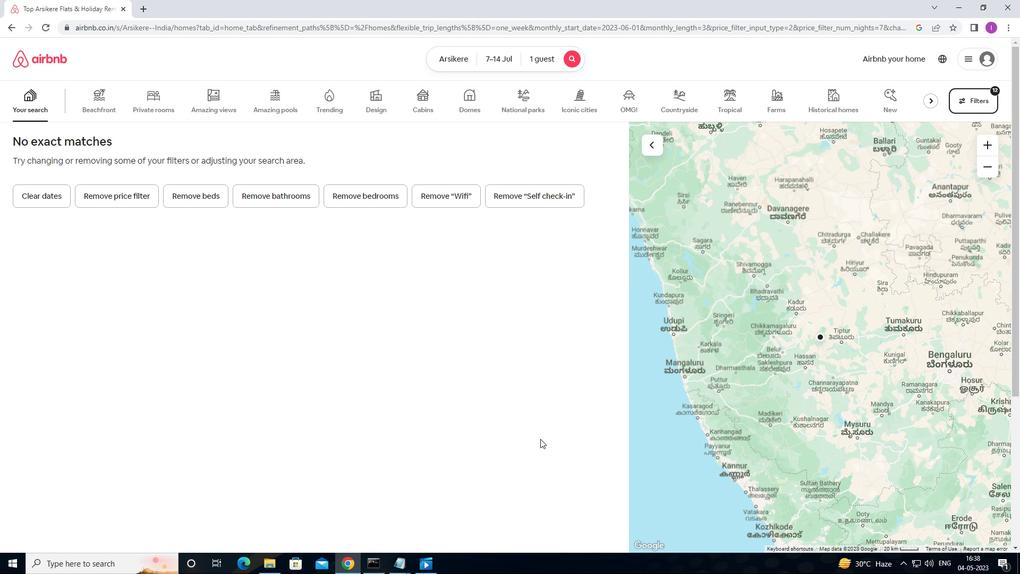 
